 Task: Look for space in Anchorage, United States from 28th June, 2023 to 10th July,  2023 for 5 adults in price range Rs.15000 to Rs.25000. Place can be entire place or private room with 5 bedrooms having 5 beds and 5 bathrooms. Property type can be house, flat, guest house. Amenities needed are: wifi, TV, free parkinig on premises, gym, breakfast. Booking option can be shelf check-in. Required host language is English.
Action: Mouse moved to (453, 108)
Screenshot: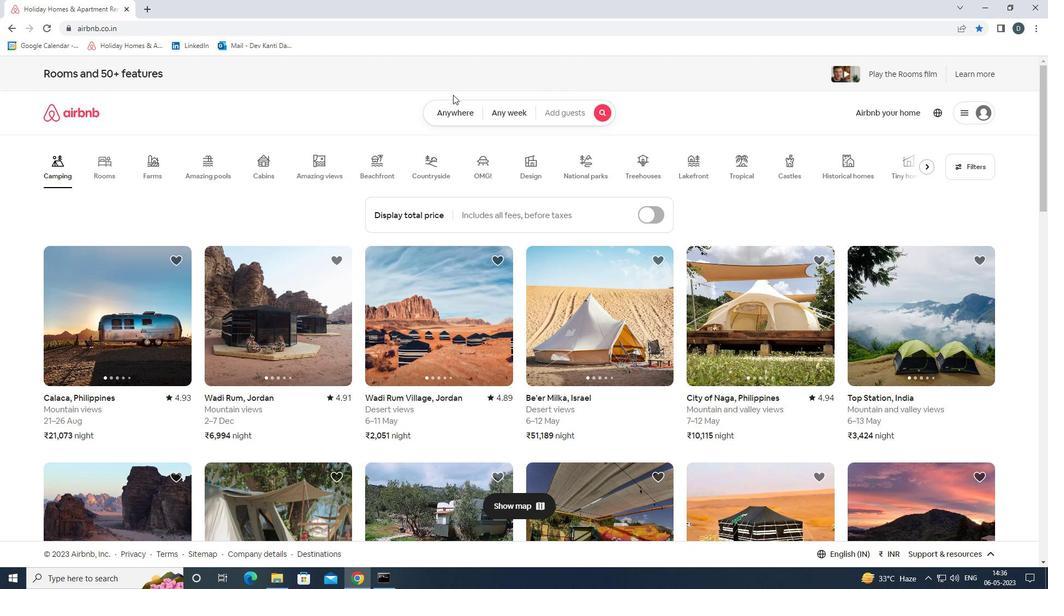 
Action: Mouse pressed left at (453, 108)
Screenshot: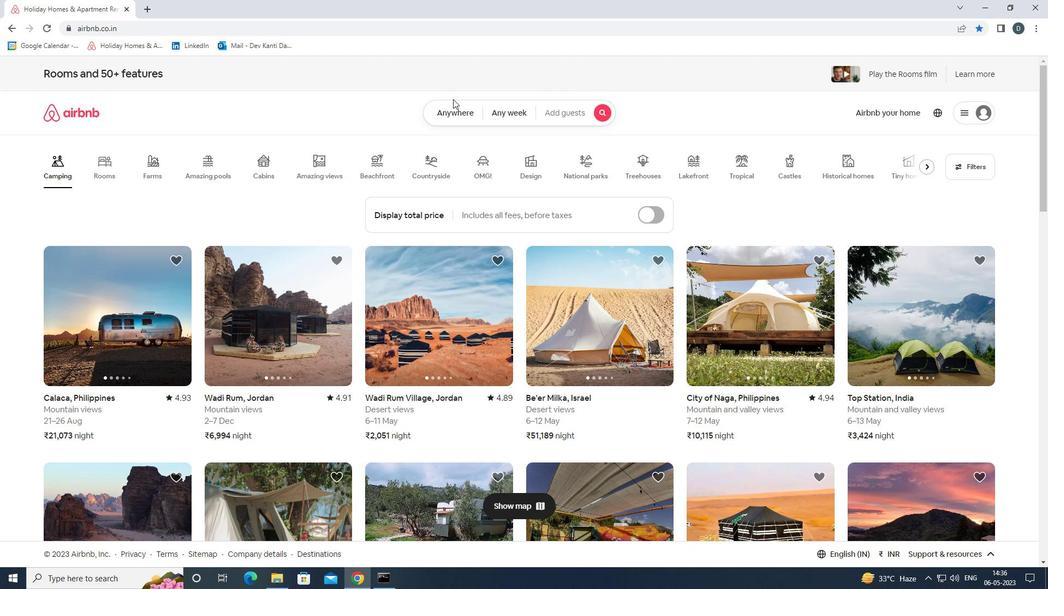 
Action: Mouse moved to (414, 155)
Screenshot: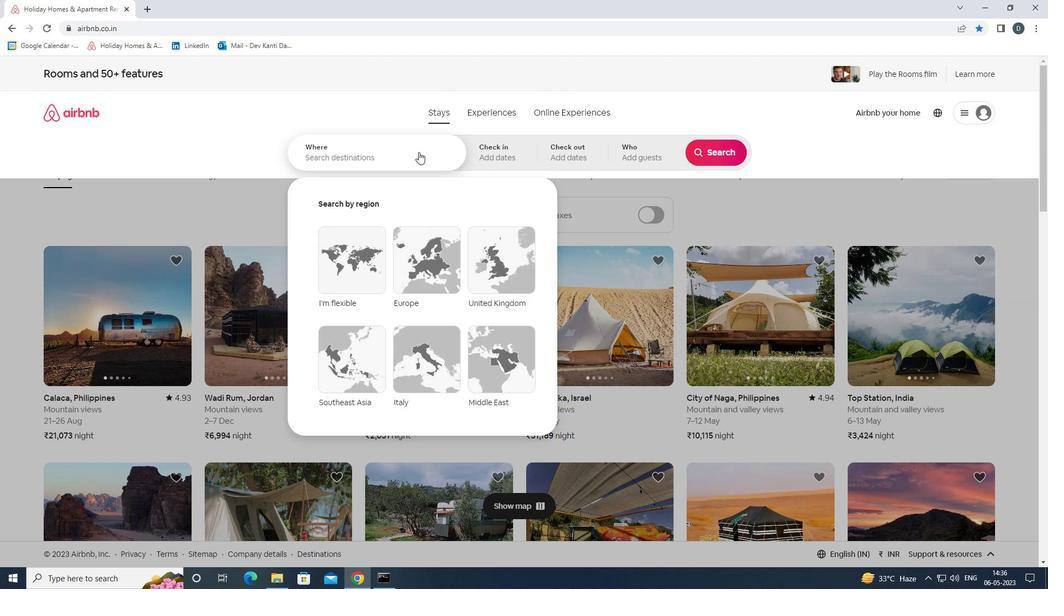
Action: Mouse pressed left at (414, 155)
Screenshot: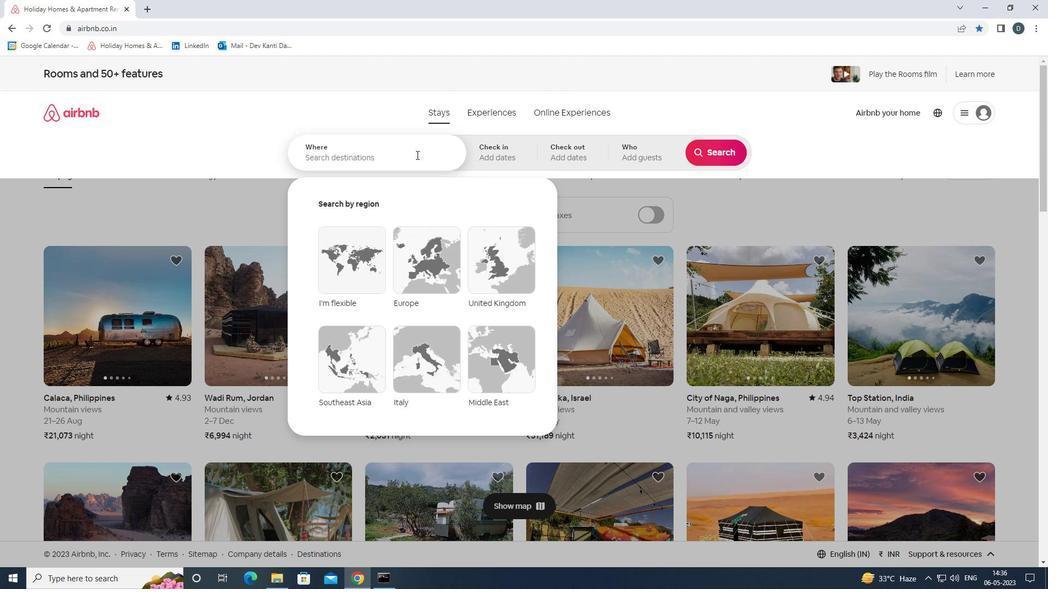 
Action: Key pressed <Key.shift>A
Screenshot: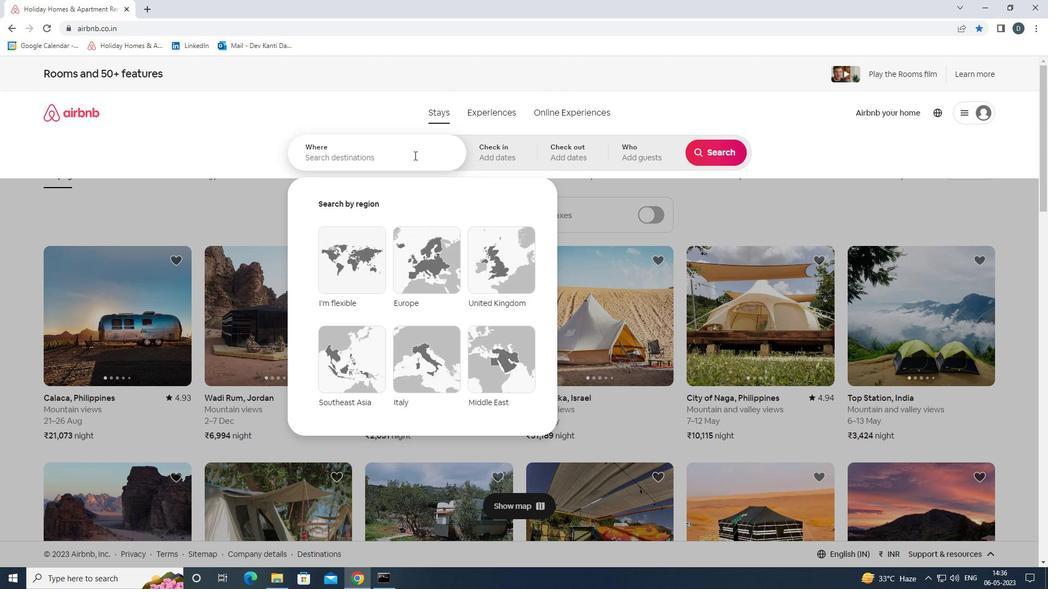 
Action: Mouse moved to (414, 156)
Screenshot: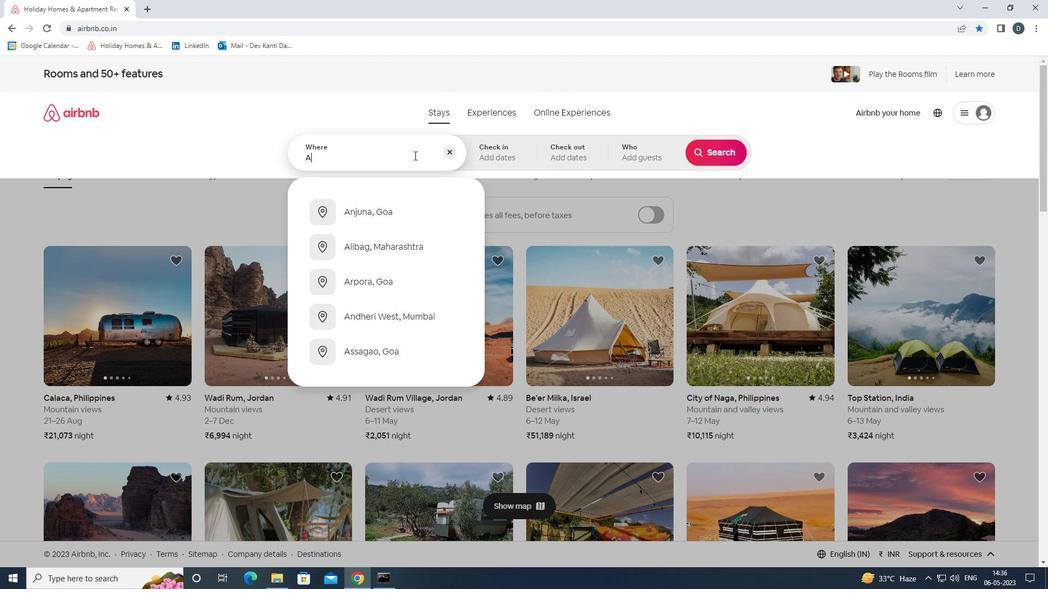 
Action: Key pressed NCHORAGE,<Key.shift>UNITED<Key.space><Key.shift>STATES<Key.enter>
Screenshot: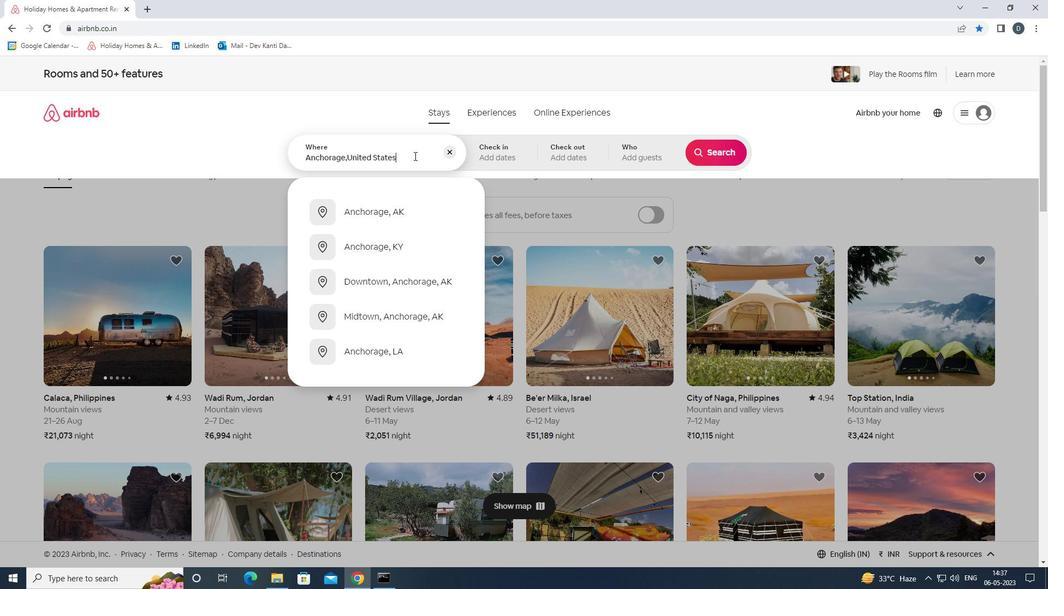 
Action: Mouse moved to (627, 386)
Screenshot: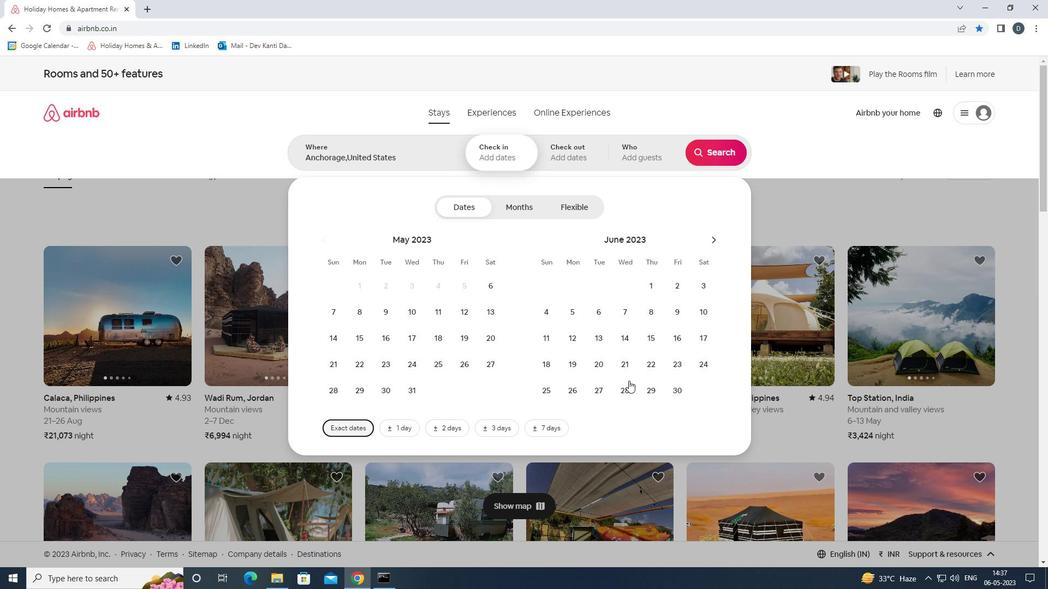 
Action: Mouse pressed left at (627, 386)
Screenshot: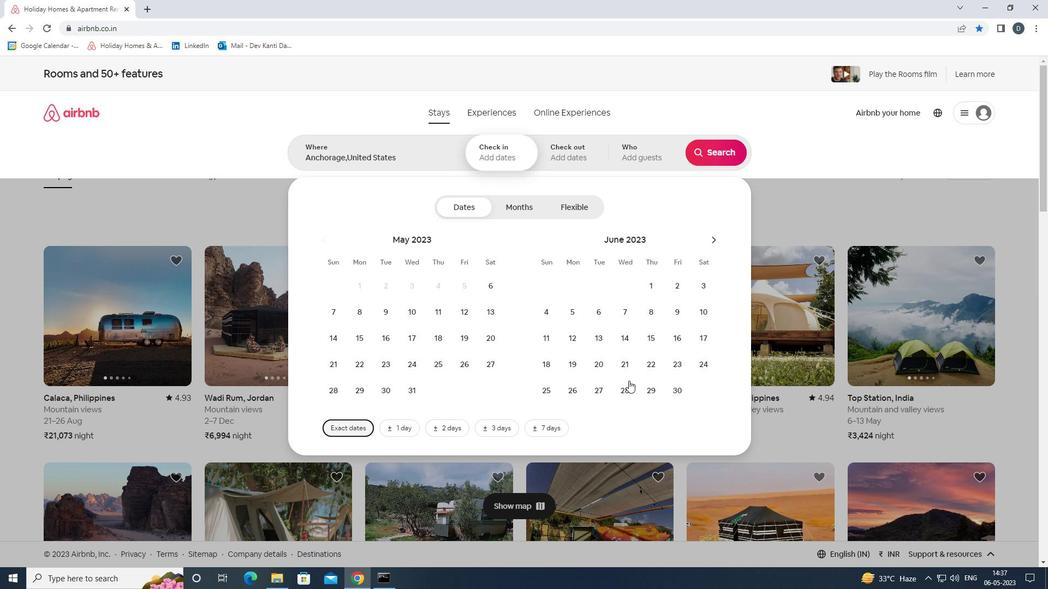 
Action: Mouse moved to (709, 240)
Screenshot: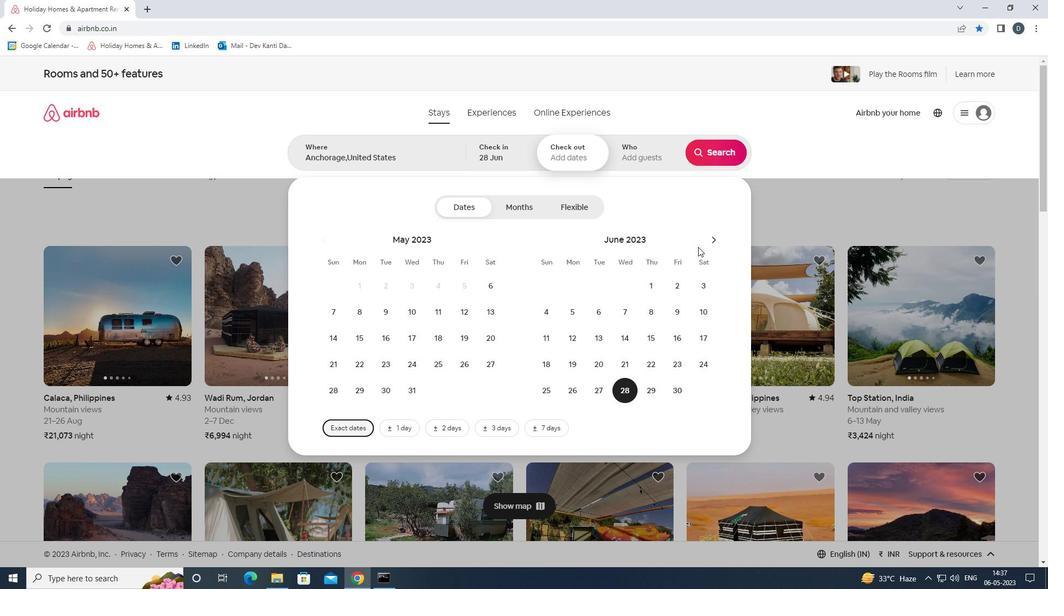 
Action: Mouse pressed left at (709, 240)
Screenshot: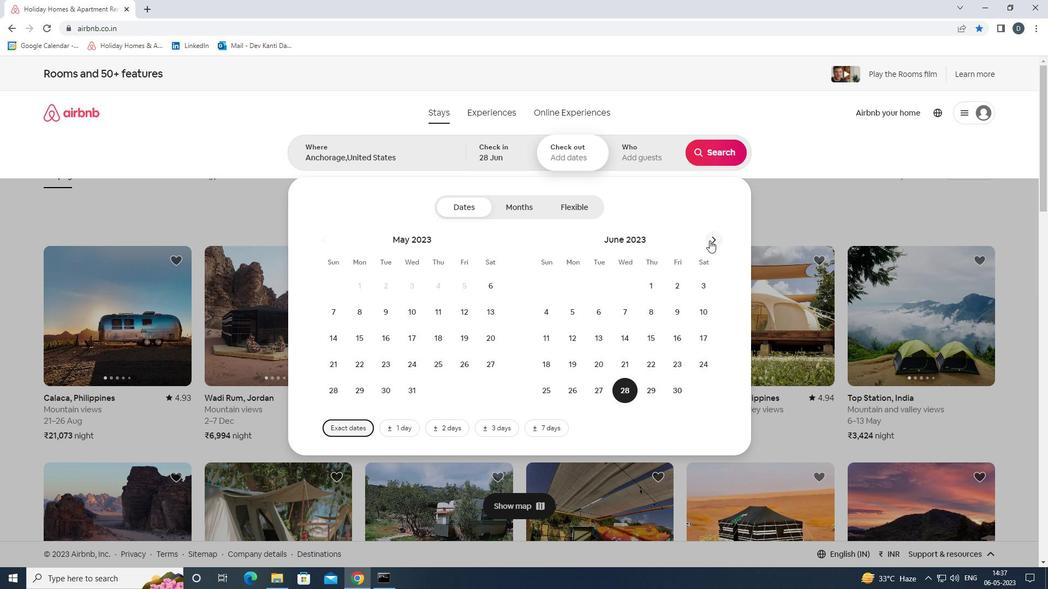 
Action: Mouse moved to (567, 340)
Screenshot: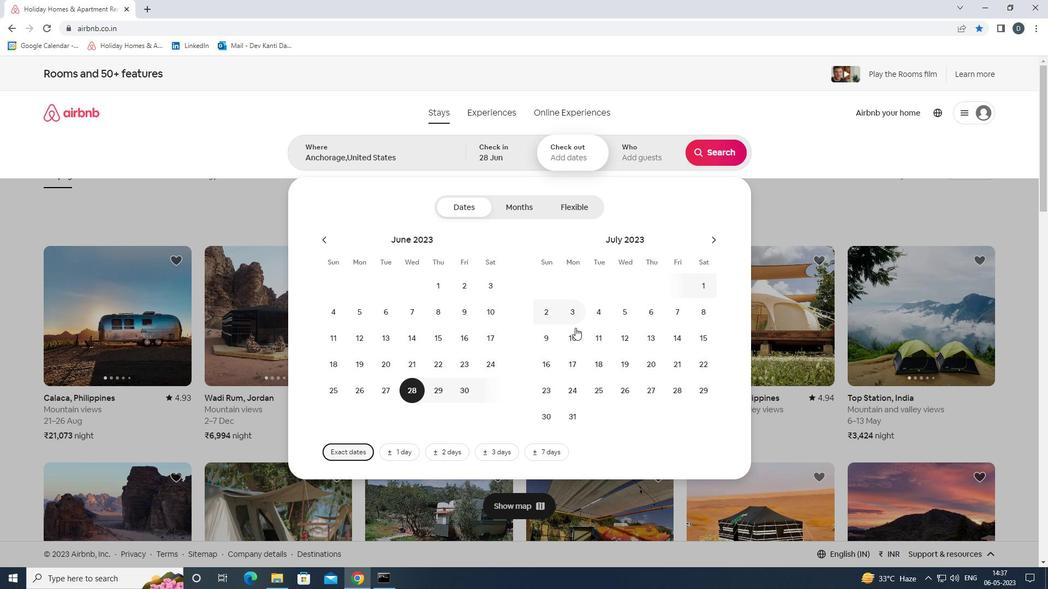 
Action: Mouse pressed left at (567, 340)
Screenshot: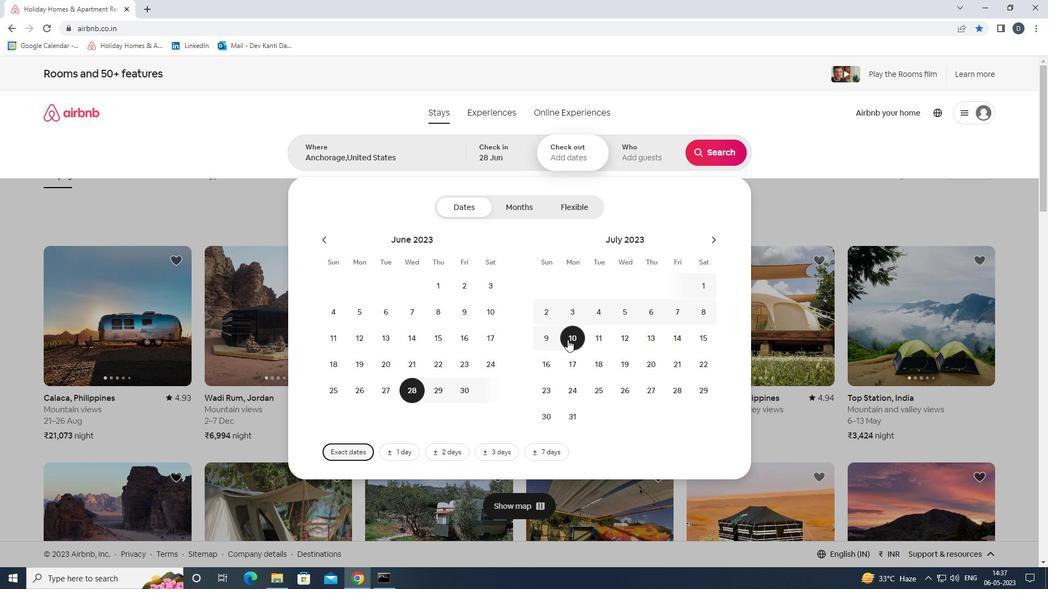 
Action: Mouse moved to (625, 163)
Screenshot: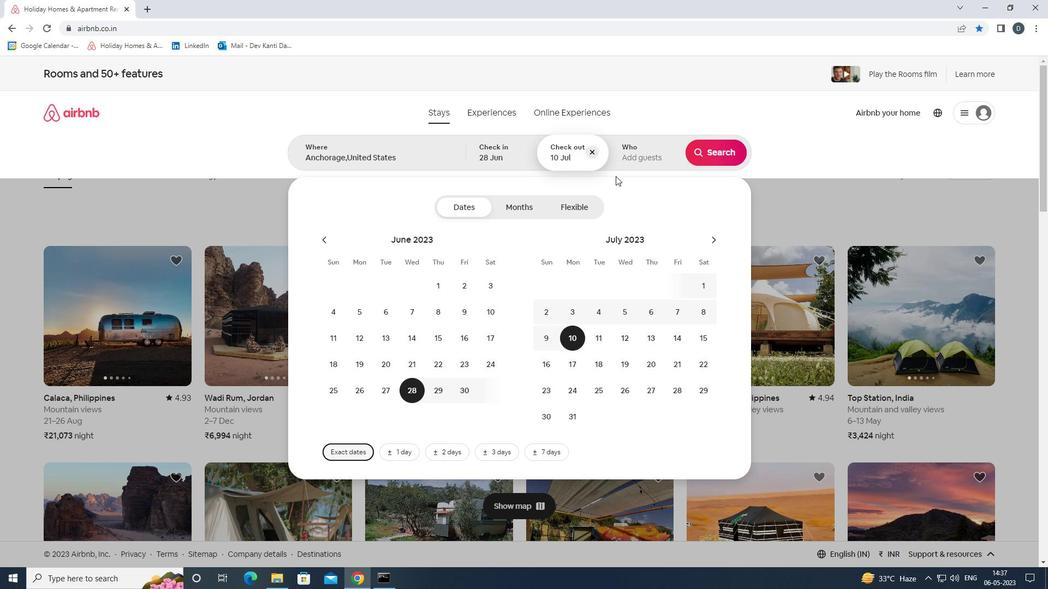 
Action: Mouse pressed left at (625, 163)
Screenshot: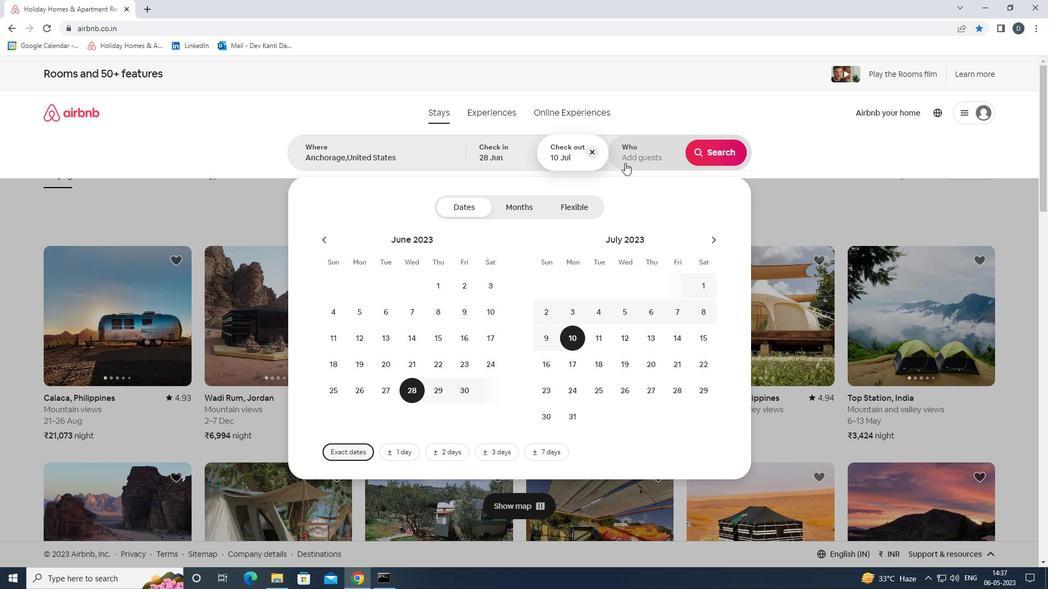 
Action: Mouse moved to (718, 213)
Screenshot: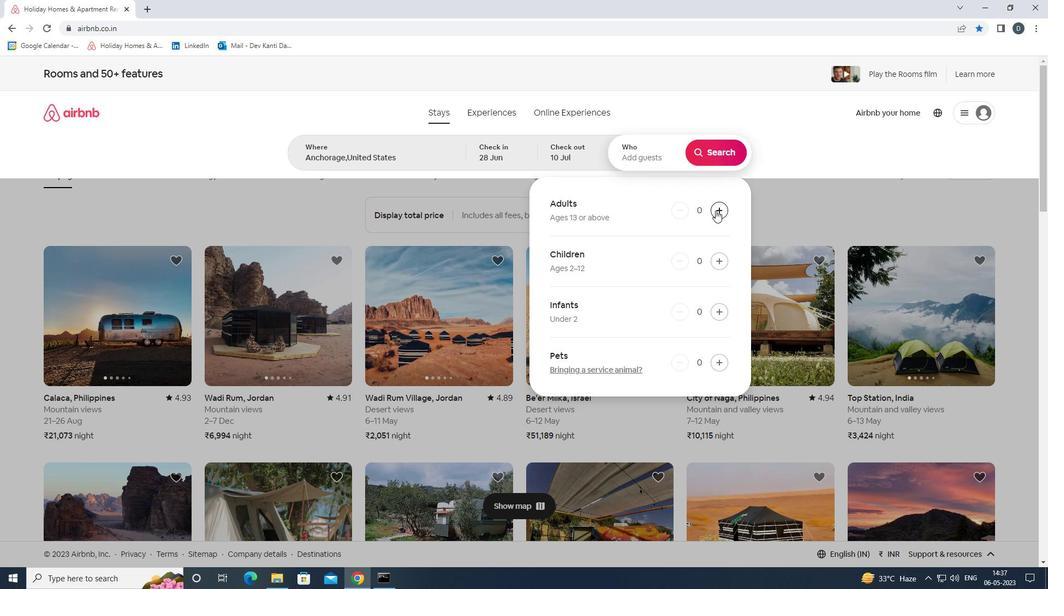 
Action: Mouse pressed left at (718, 213)
Screenshot: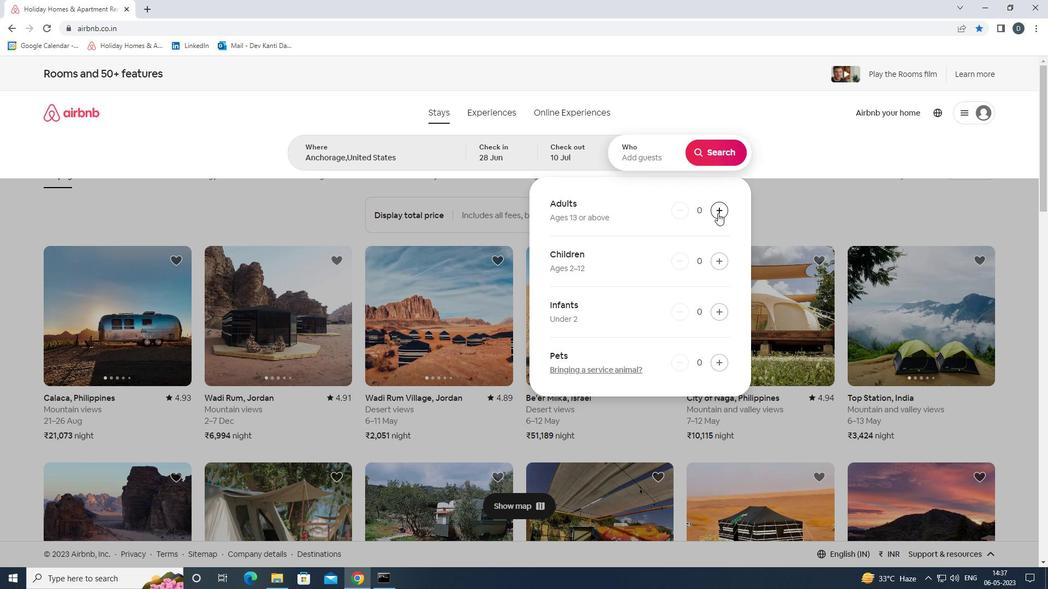 
Action: Mouse pressed left at (718, 213)
Screenshot: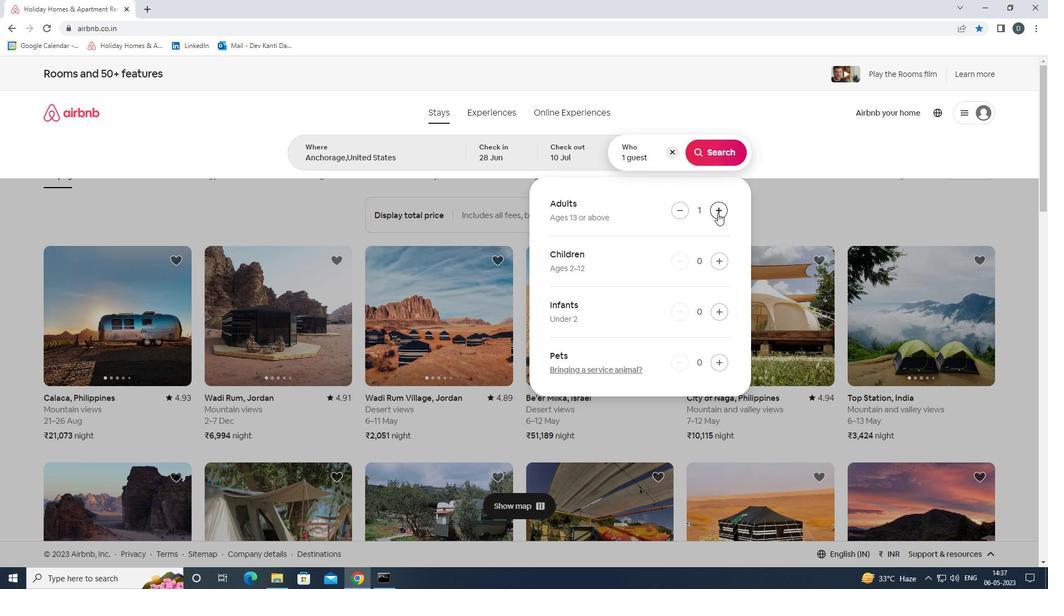 
Action: Mouse pressed left at (718, 213)
Screenshot: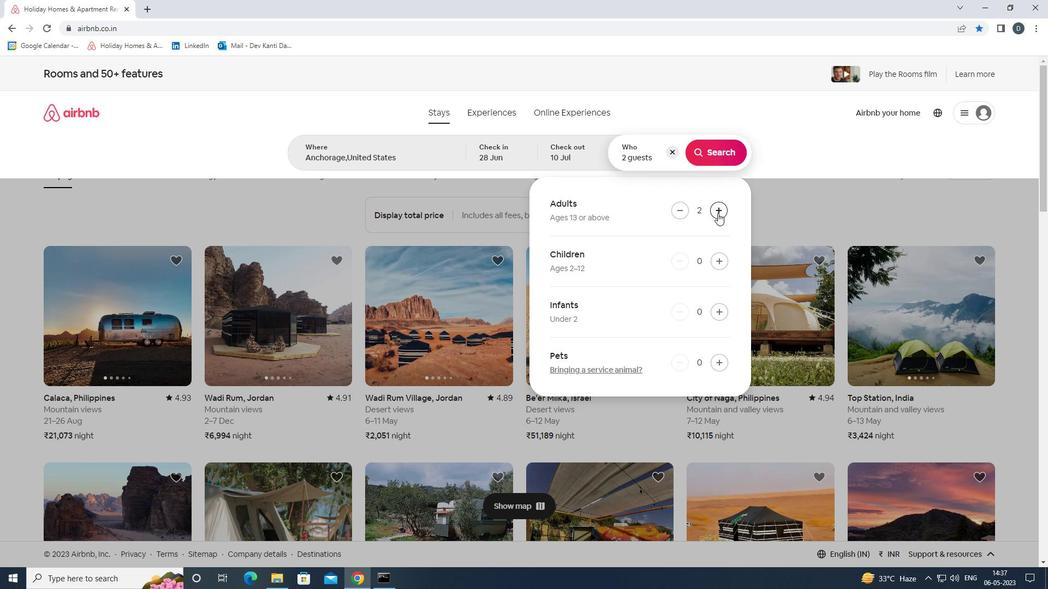 
Action: Mouse pressed left at (718, 213)
Screenshot: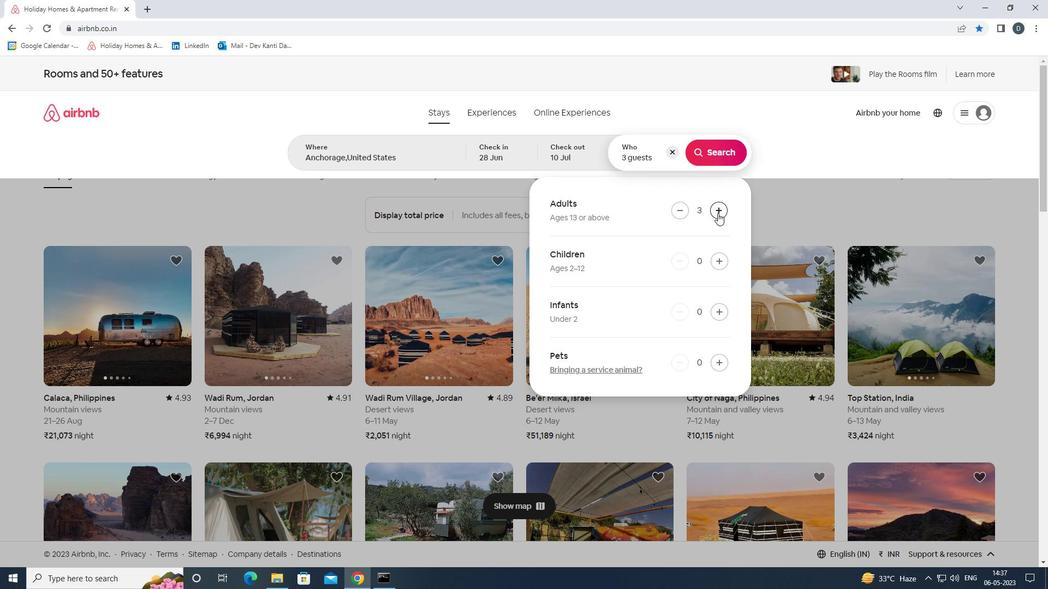 
Action: Mouse pressed left at (718, 213)
Screenshot: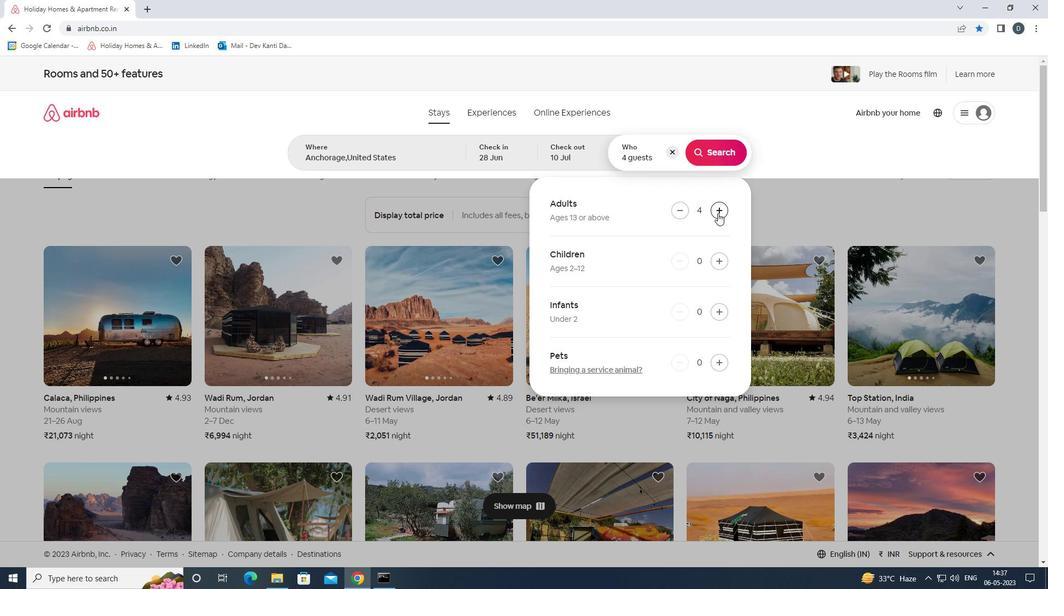 
Action: Mouse moved to (714, 164)
Screenshot: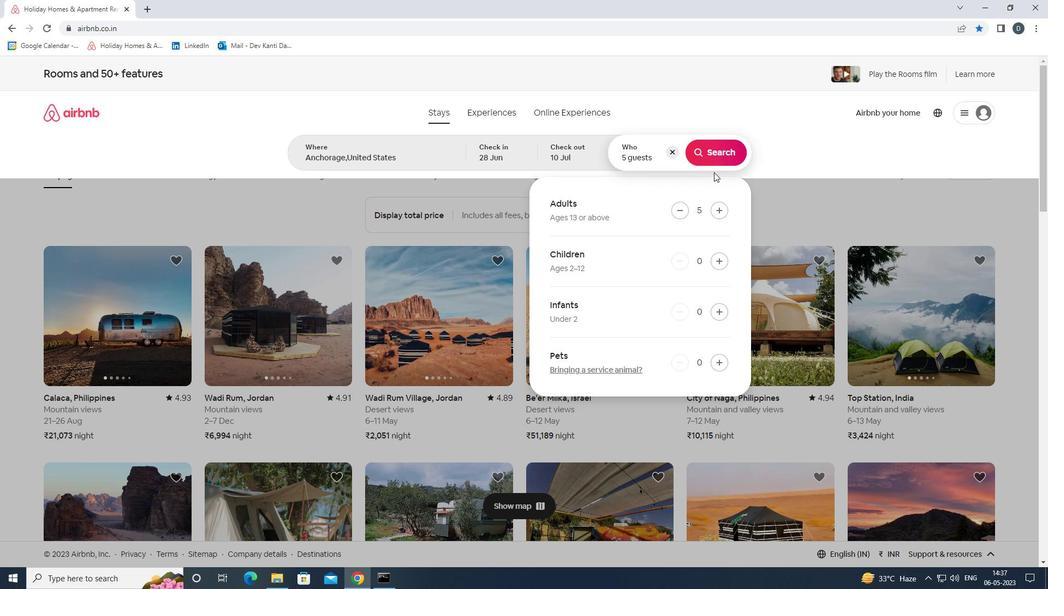 
Action: Mouse pressed left at (714, 164)
Screenshot: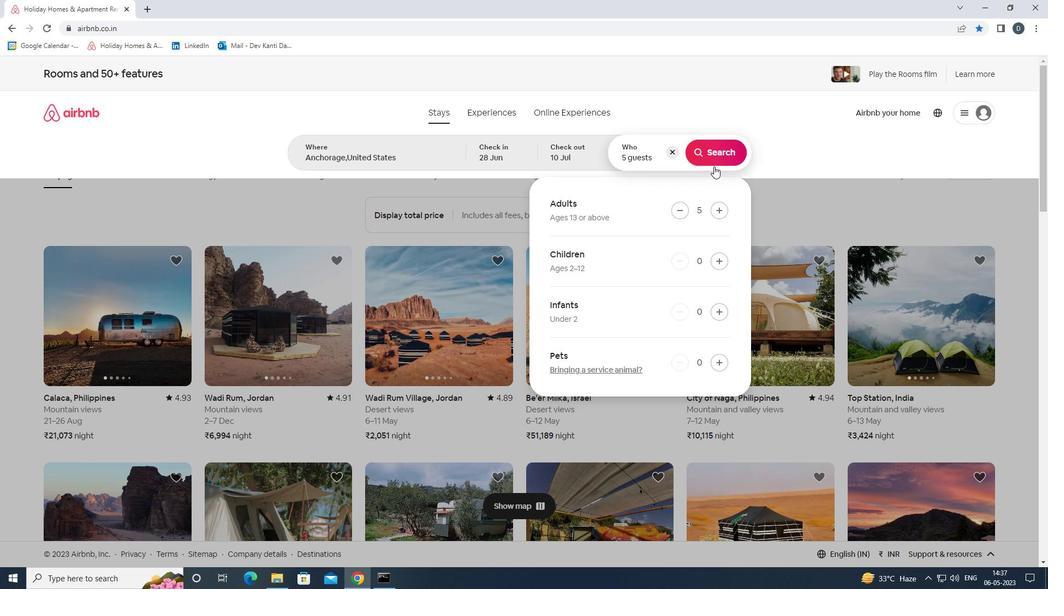 
Action: Mouse moved to (989, 121)
Screenshot: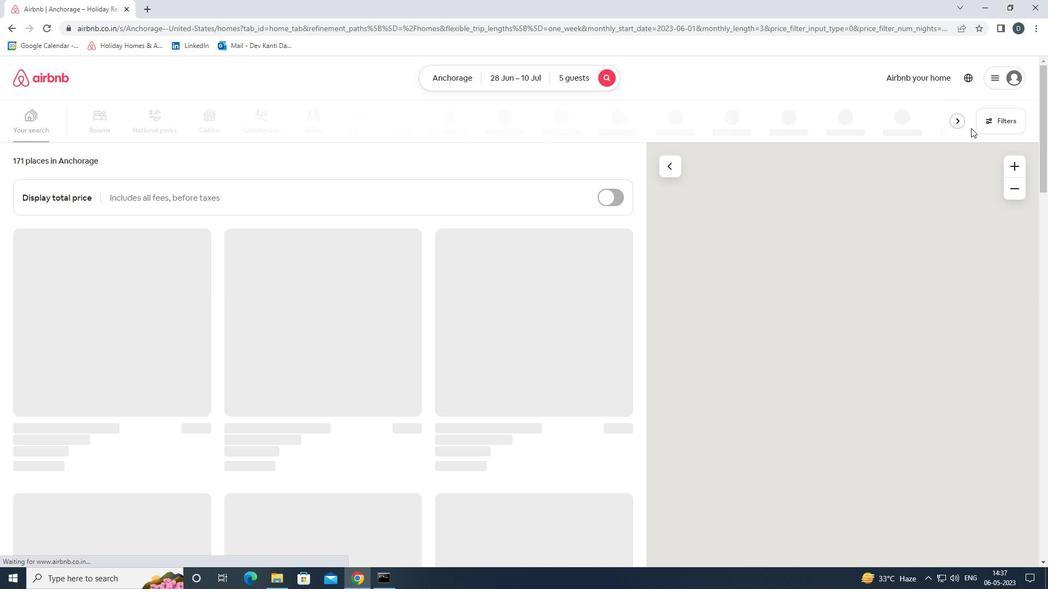 
Action: Mouse pressed left at (989, 121)
Screenshot: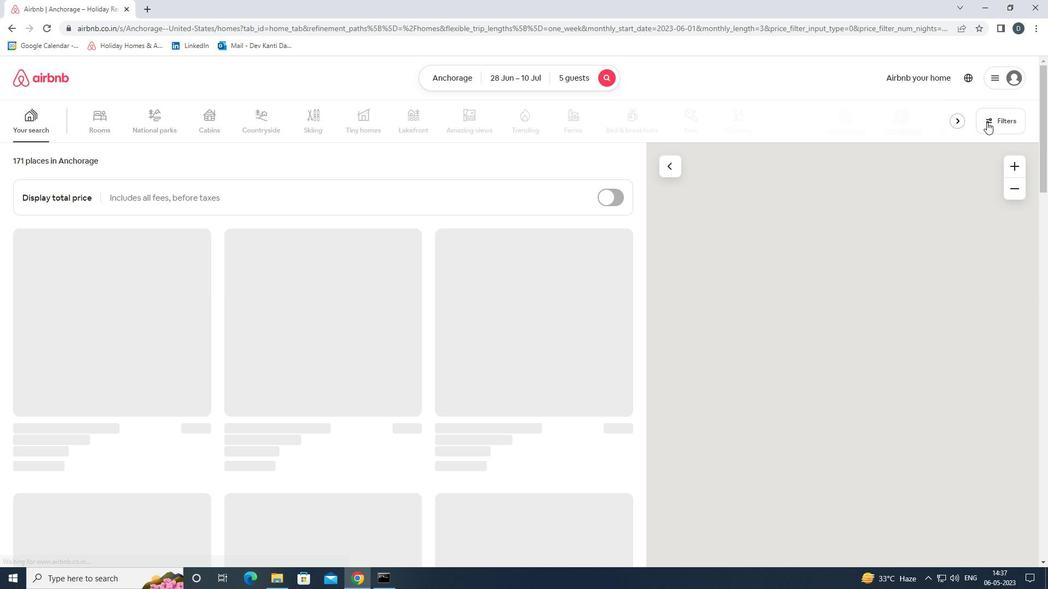 
Action: Mouse moved to (435, 390)
Screenshot: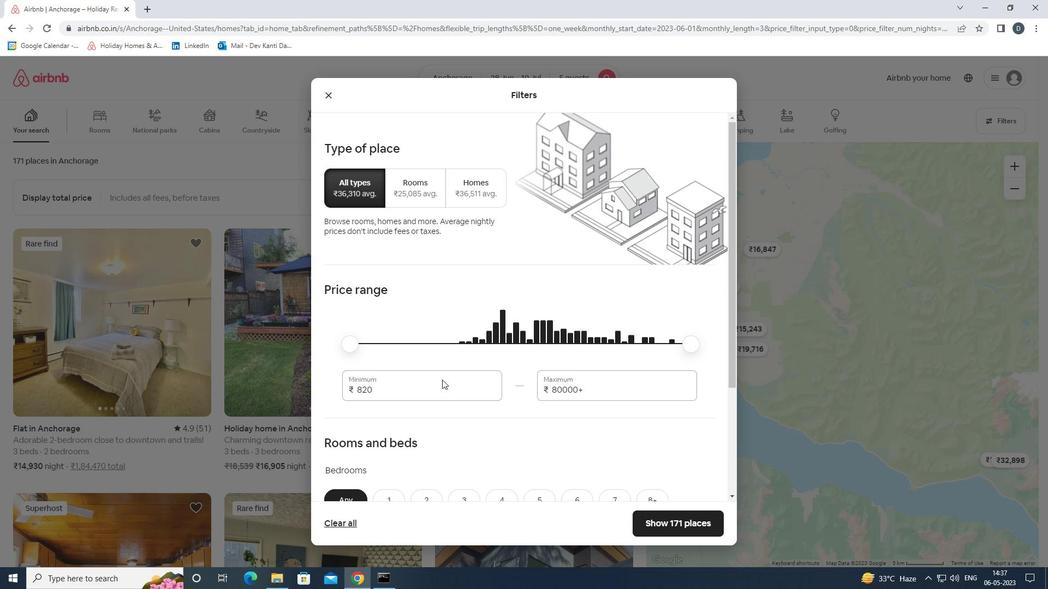 
Action: Mouse pressed left at (435, 390)
Screenshot: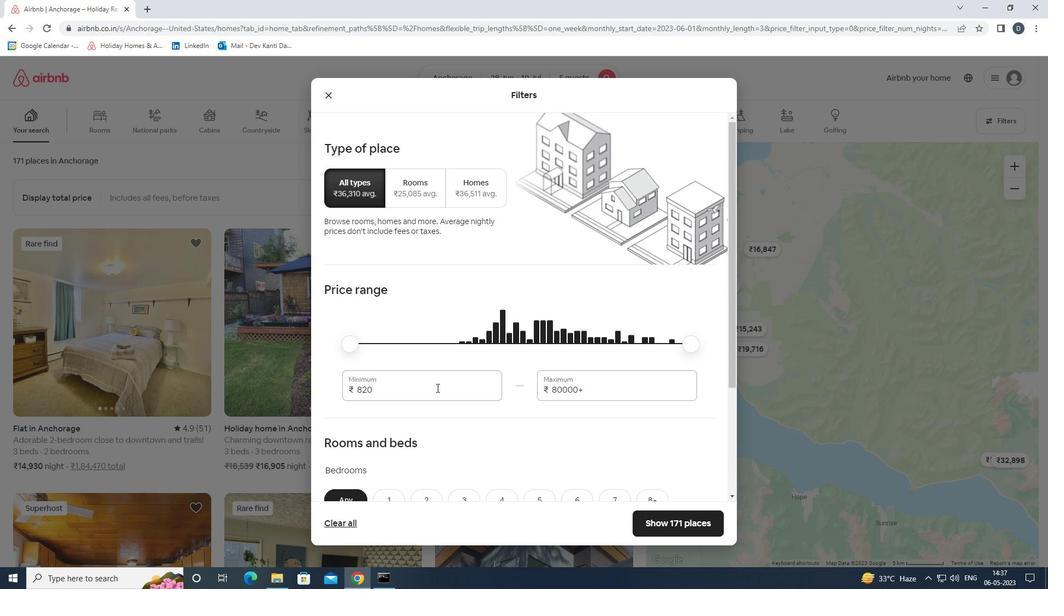 
Action: Mouse pressed left at (435, 390)
Screenshot: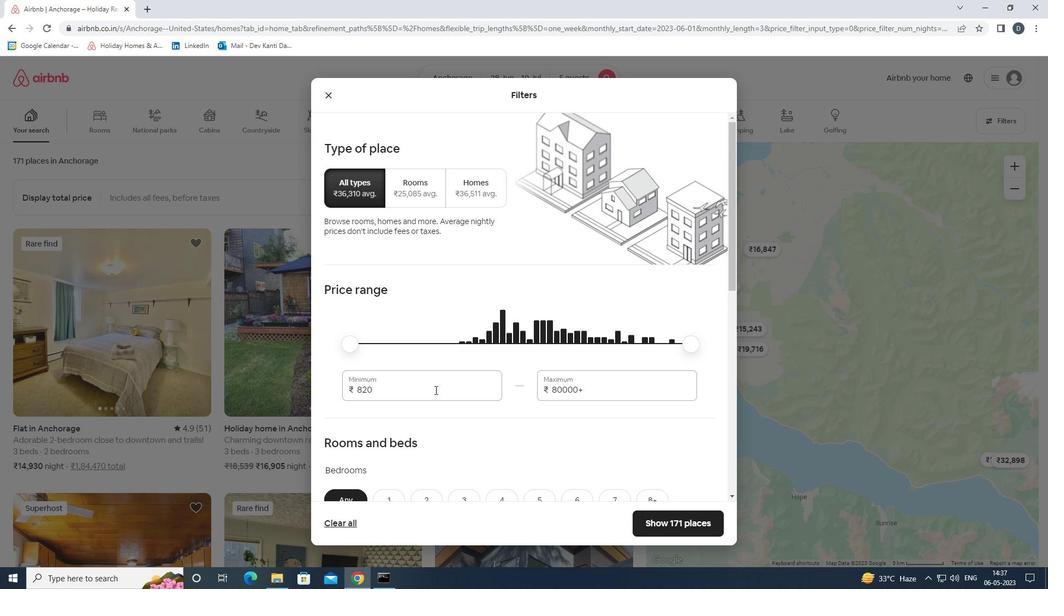 
Action: Mouse moved to (446, 393)
Screenshot: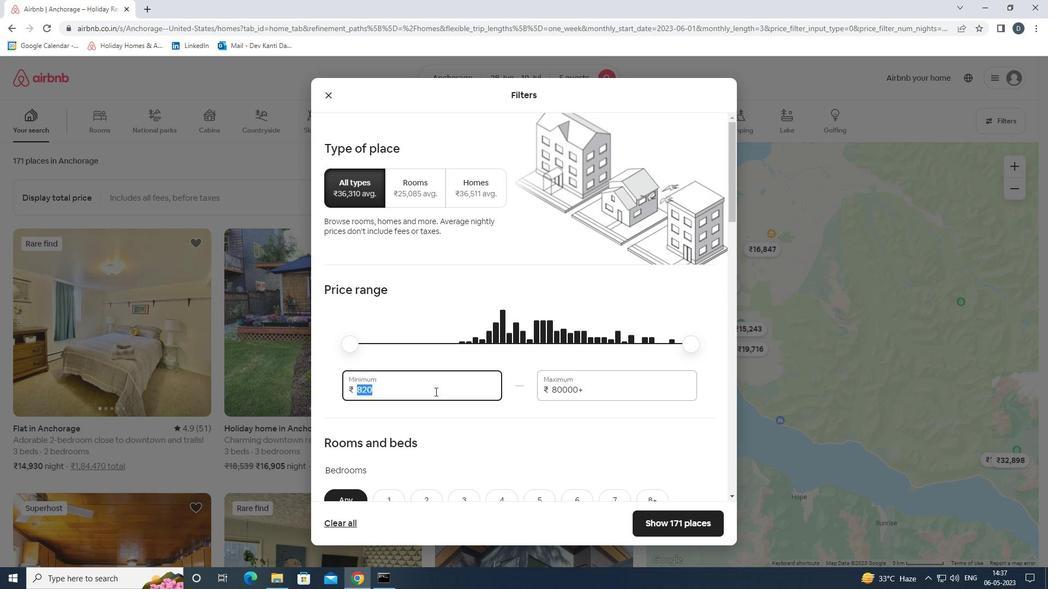 
Action: Key pressed 15000<Key.tab>25000
Screenshot: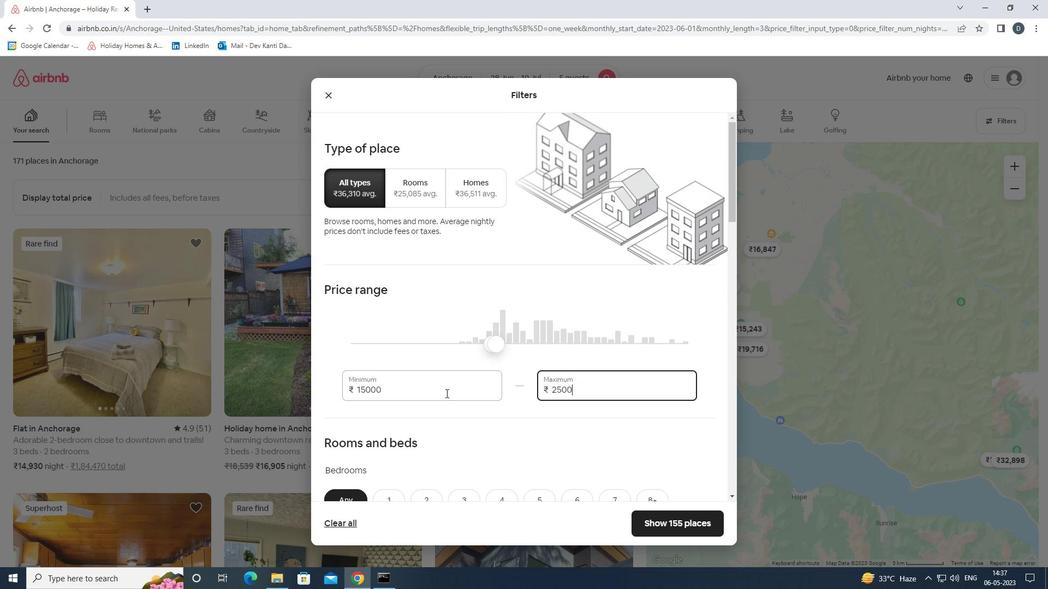 
Action: Mouse scrolled (446, 393) with delta (0, 0)
Screenshot: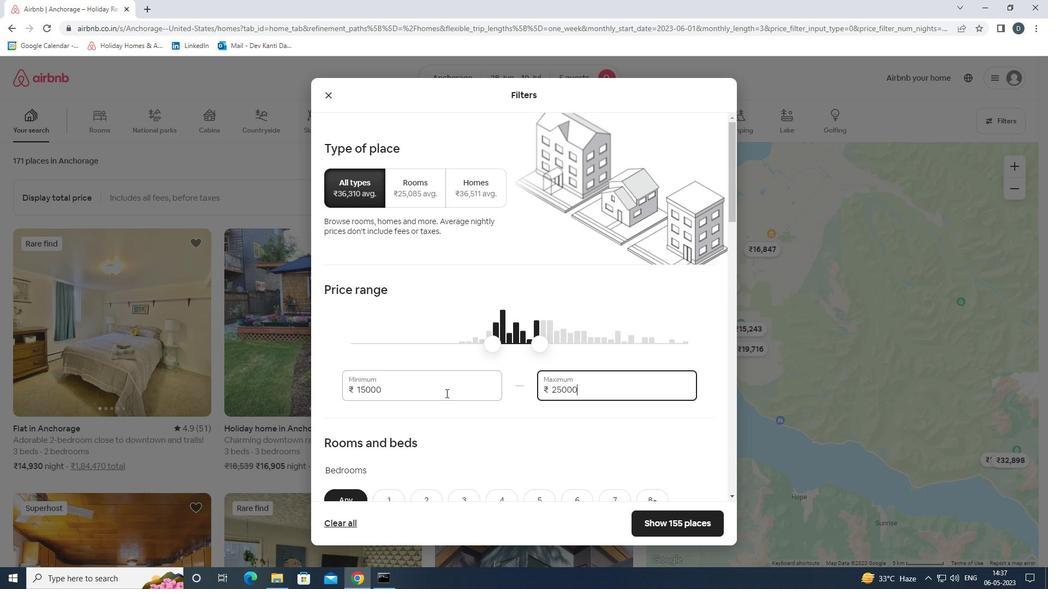 
Action: Mouse scrolled (446, 393) with delta (0, 0)
Screenshot: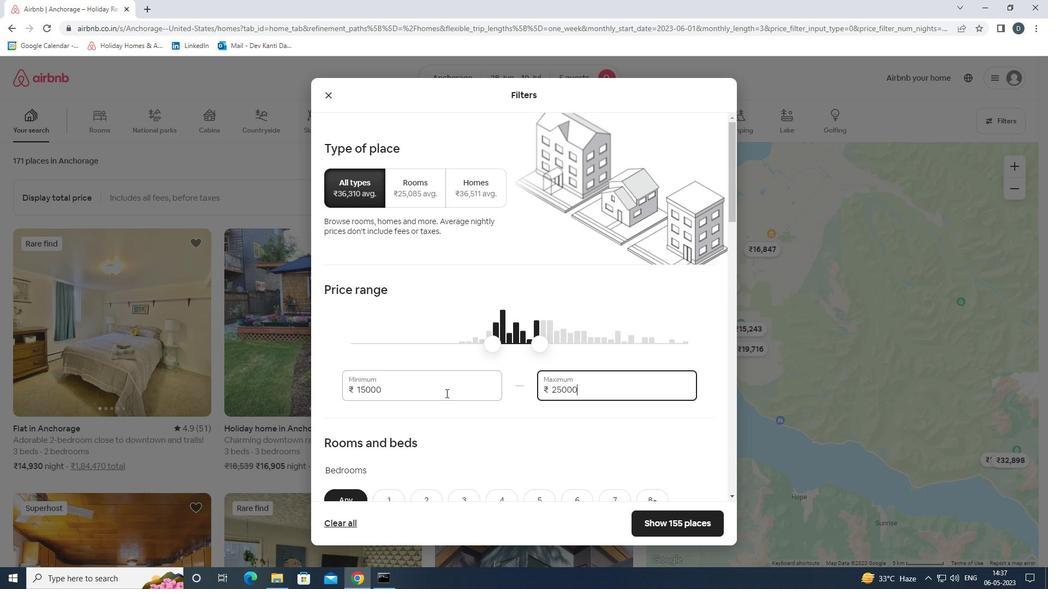 
Action: Mouse moved to (516, 377)
Screenshot: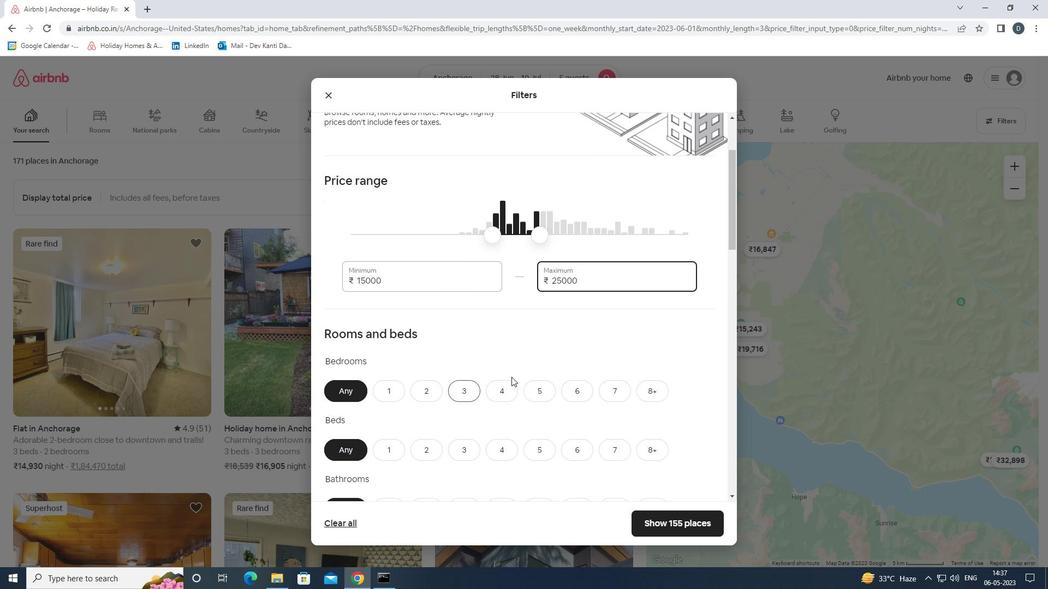 
Action: Mouse scrolled (516, 376) with delta (0, 0)
Screenshot: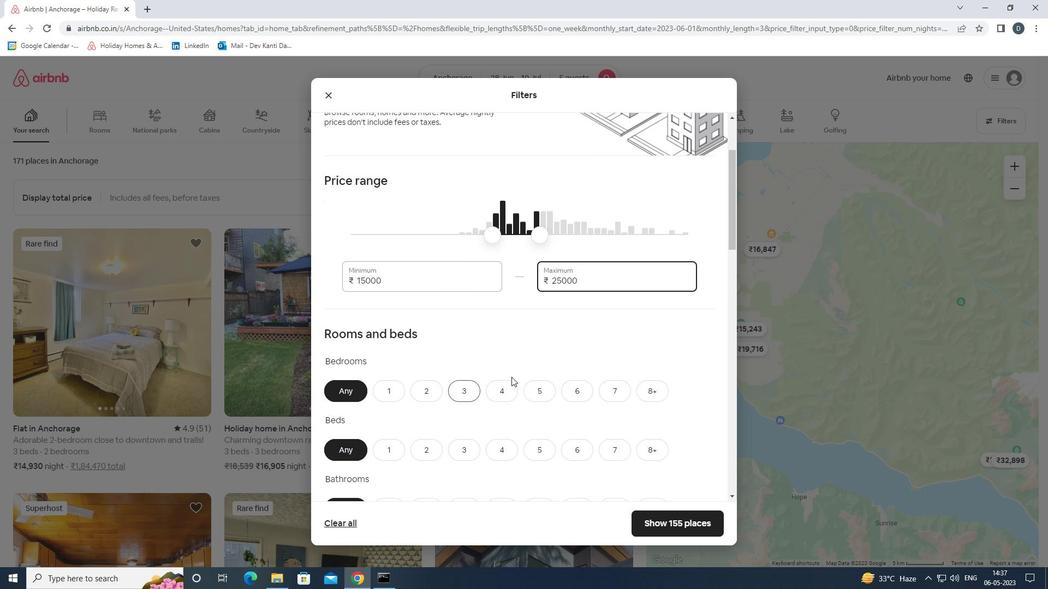 
Action: Mouse moved to (544, 341)
Screenshot: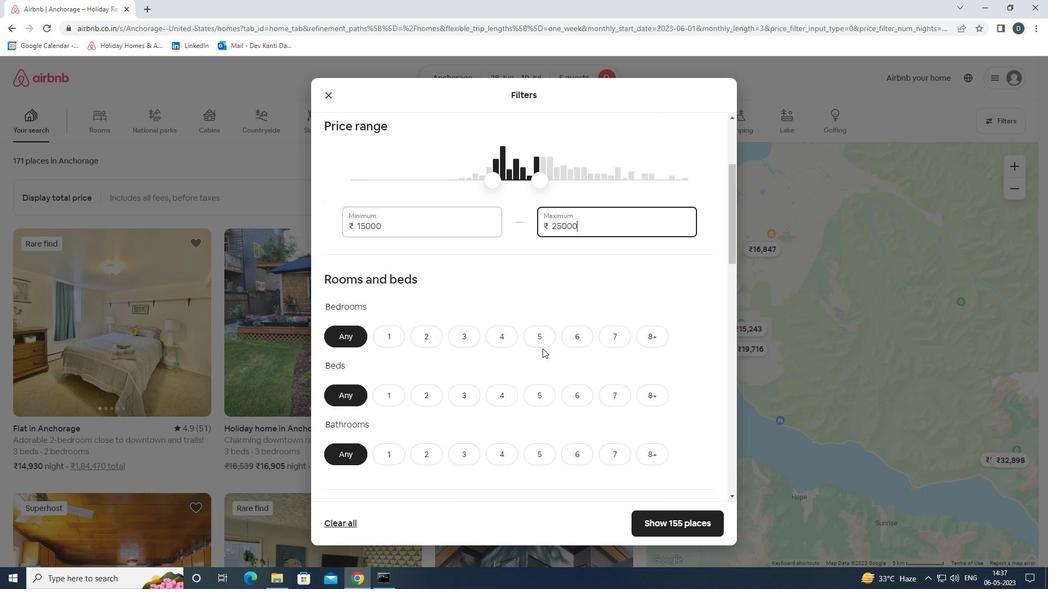 
Action: Mouse pressed left at (544, 341)
Screenshot: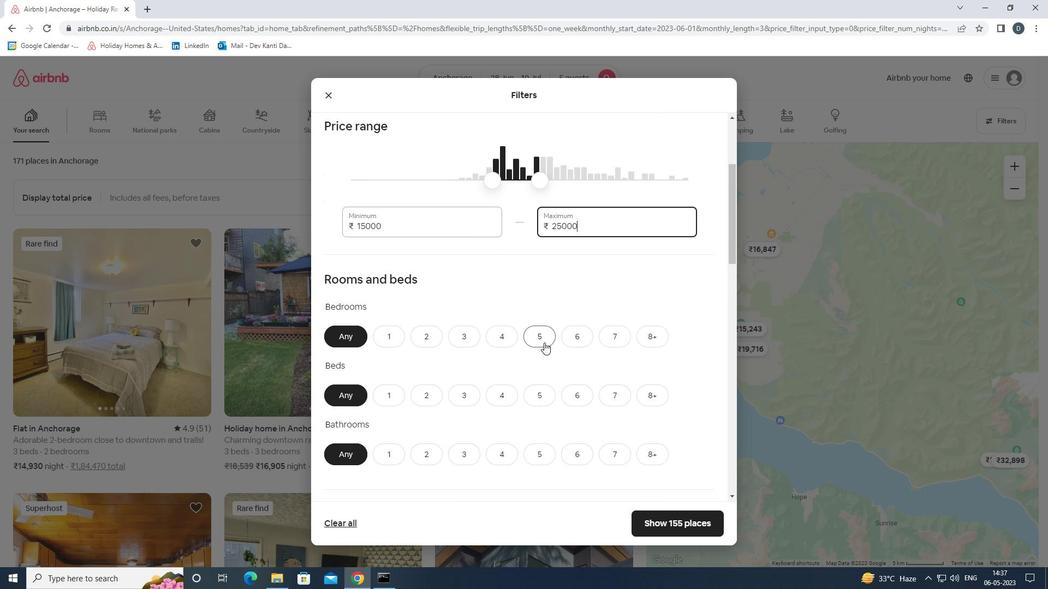 
Action: Mouse moved to (546, 397)
Screenshot: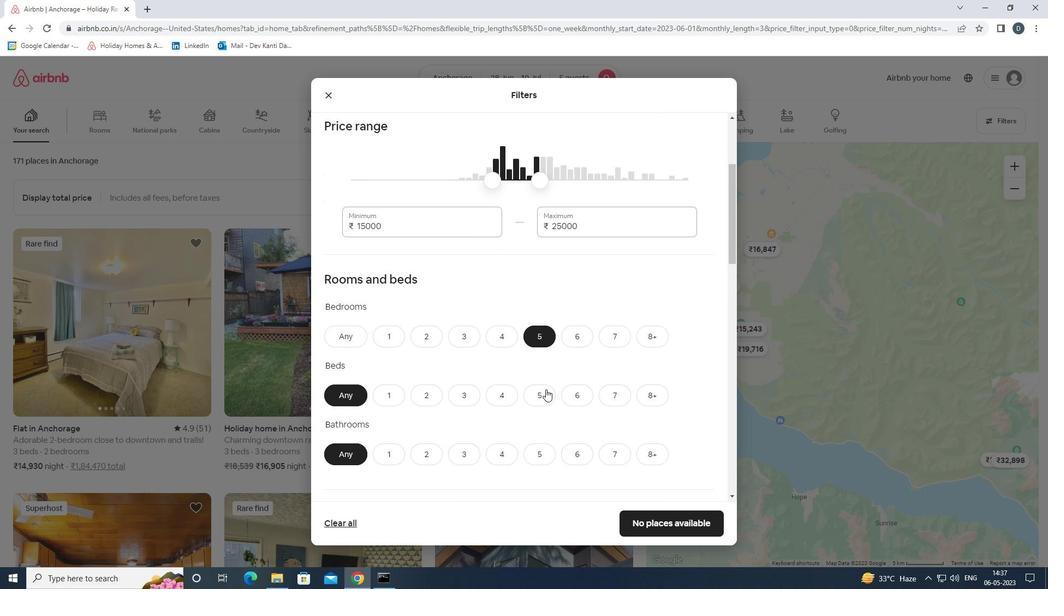 
Action: Mouse pressed left at (546, 397)
Screenshot: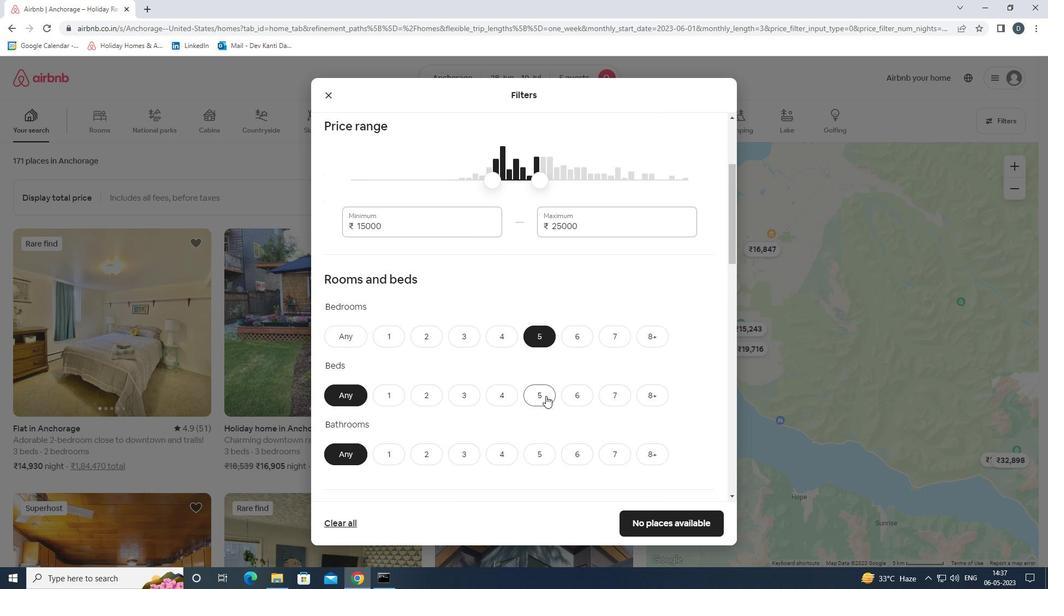 
Action: Mouse moved to (539, 453)
Screenshot: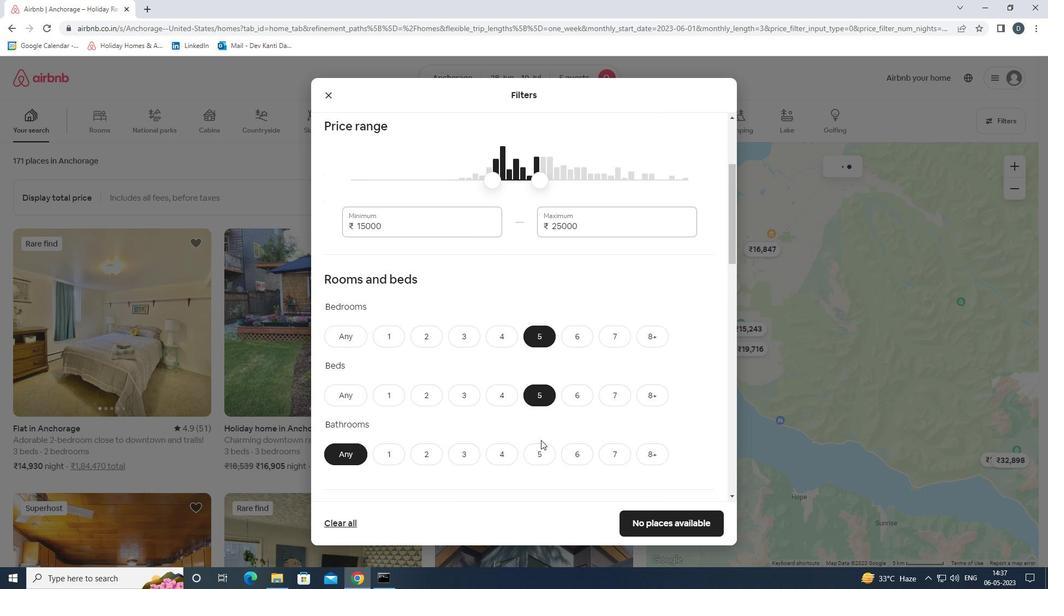 
Action: Mouse pressed left at (539, 453)
Screenshot: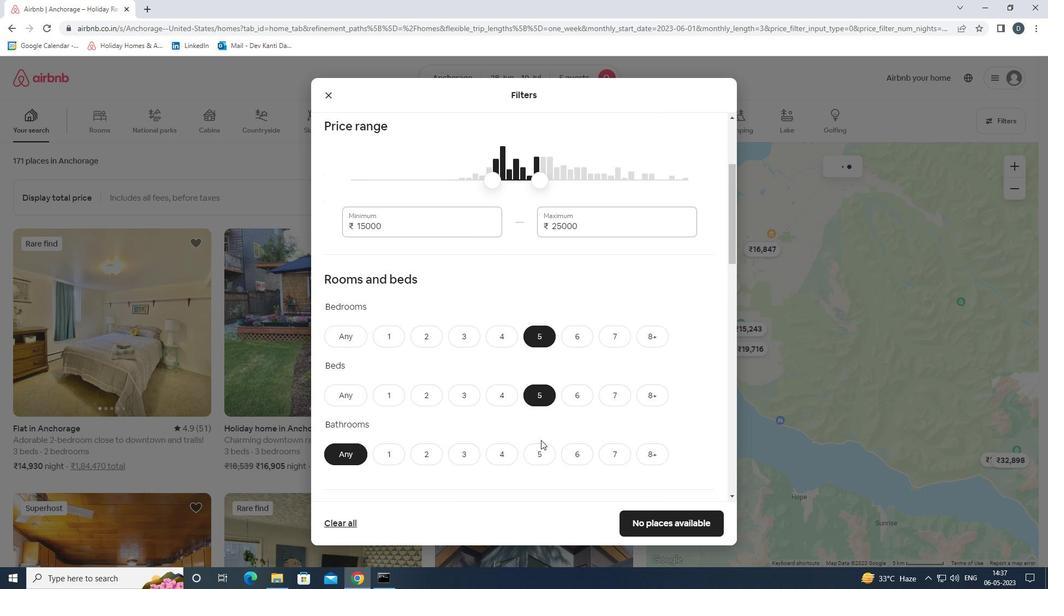
Action: Mouse moved to (539, 453)
Screenshot: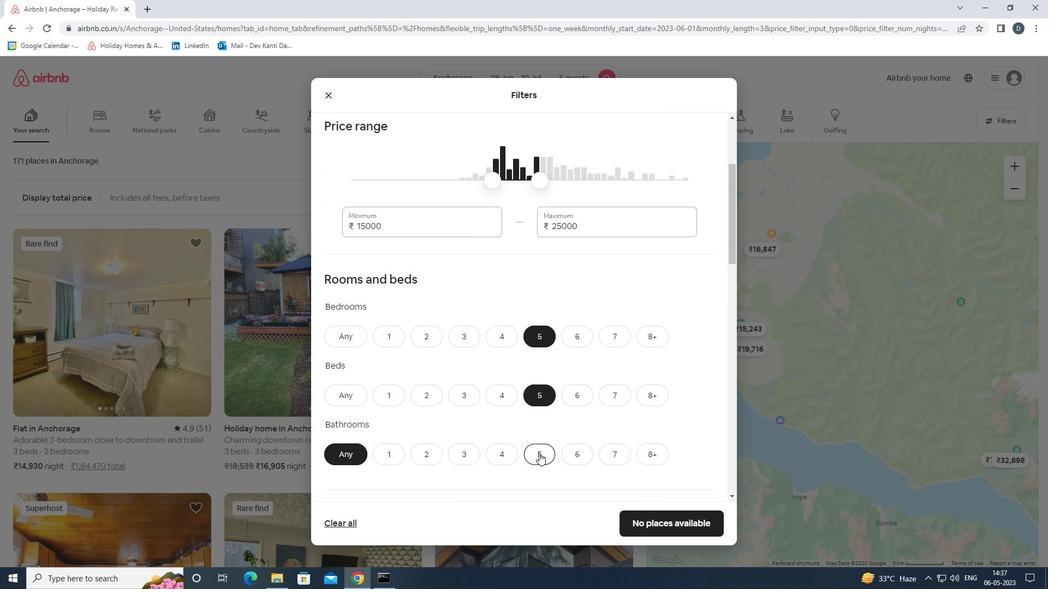 
Action: Mouse scrolled (539, 453) with delta (0, 0)
Screenshot: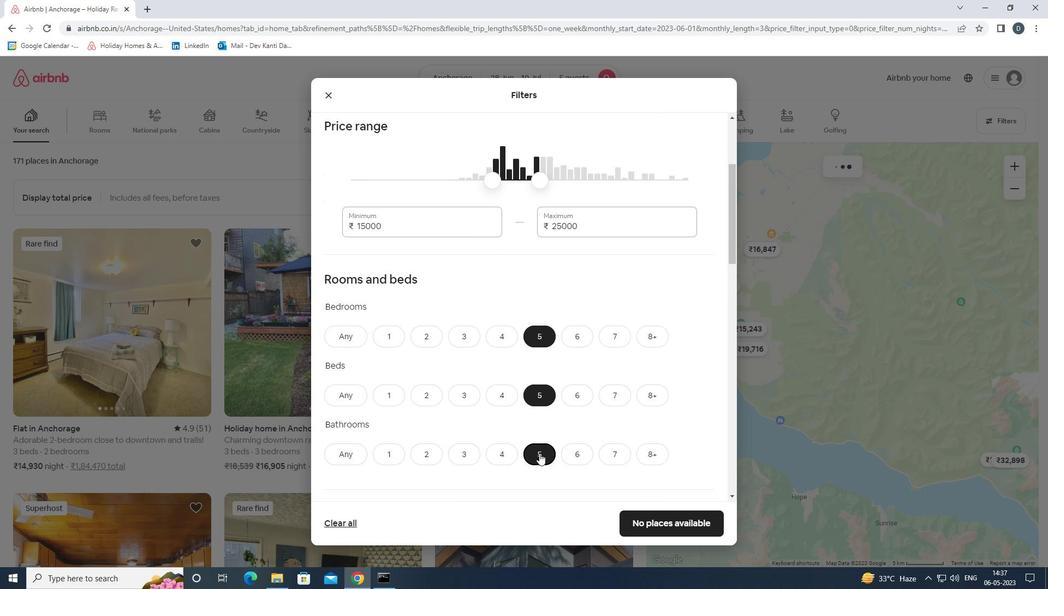 
Action: Mouse scrolled (539, 453) with delta (0, 0)
Screenshot: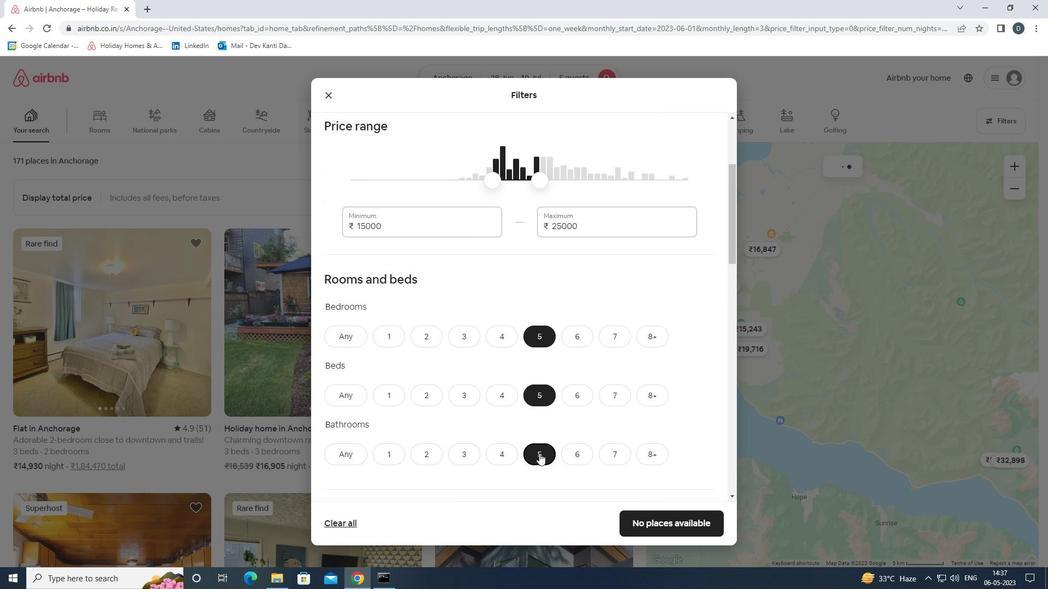 
Action: Mouse moved to (540, 449)
Screenshot: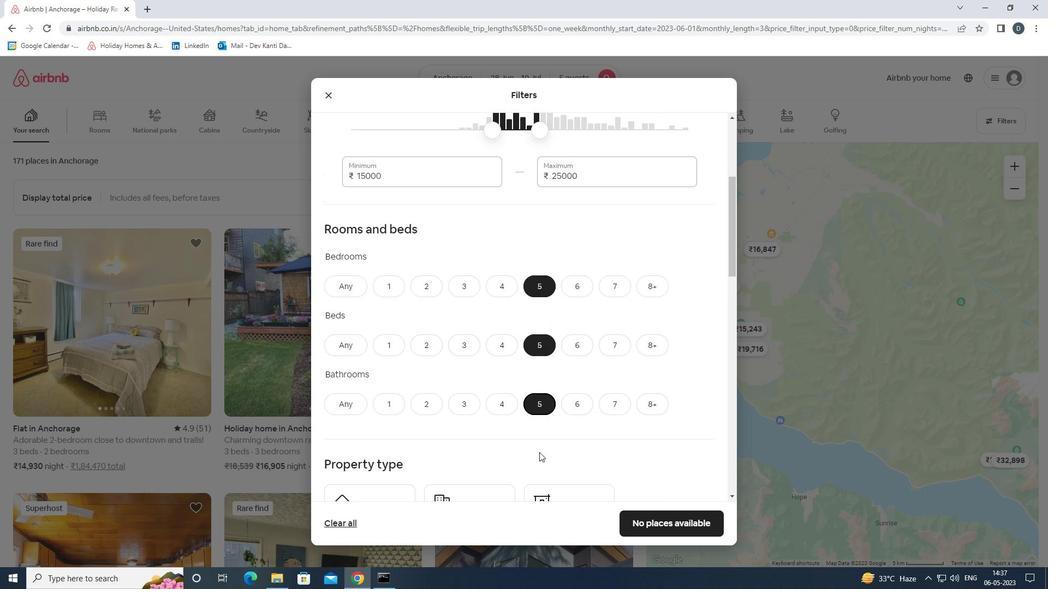 
Action: Mouse scrolled (540, 448) with delta (0, 0)
Screenshot: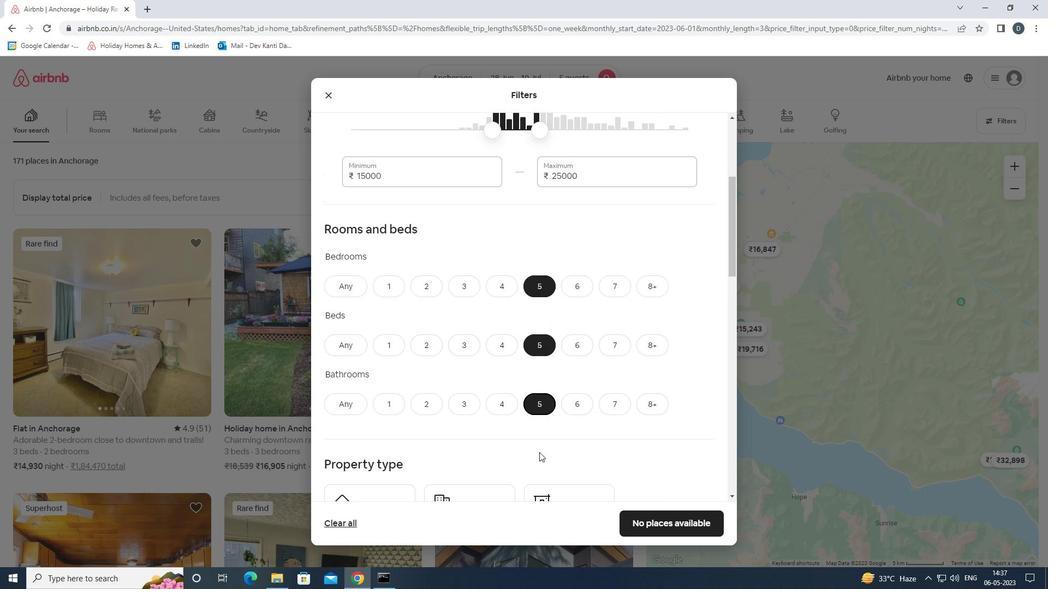 
Action: Mouse moved to (541, 444)
Screenshot: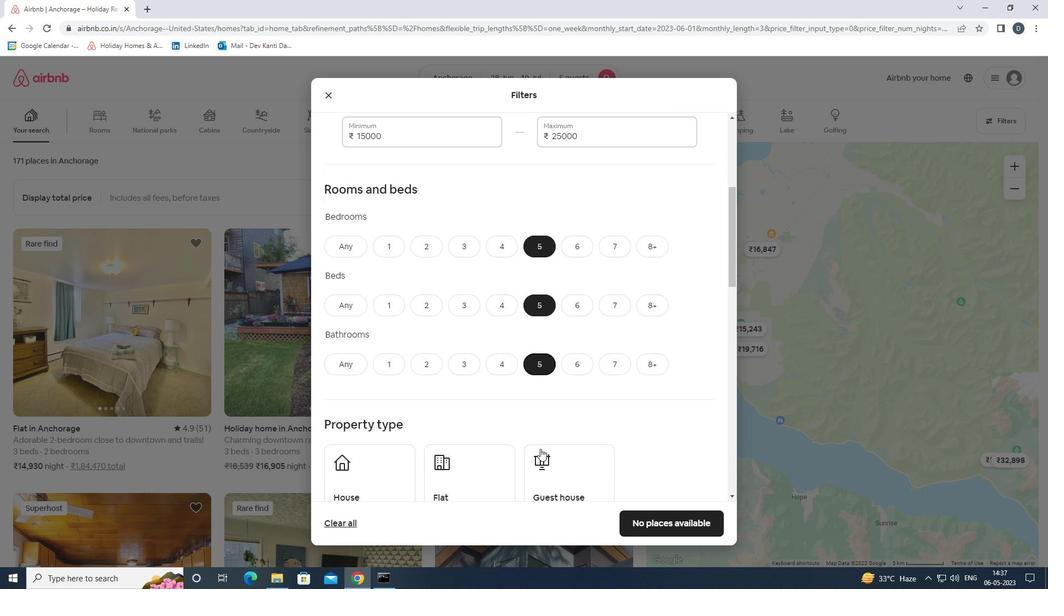 
Action: Mouse scrolled (541, 443) with delta (0, 0)
Screenshot: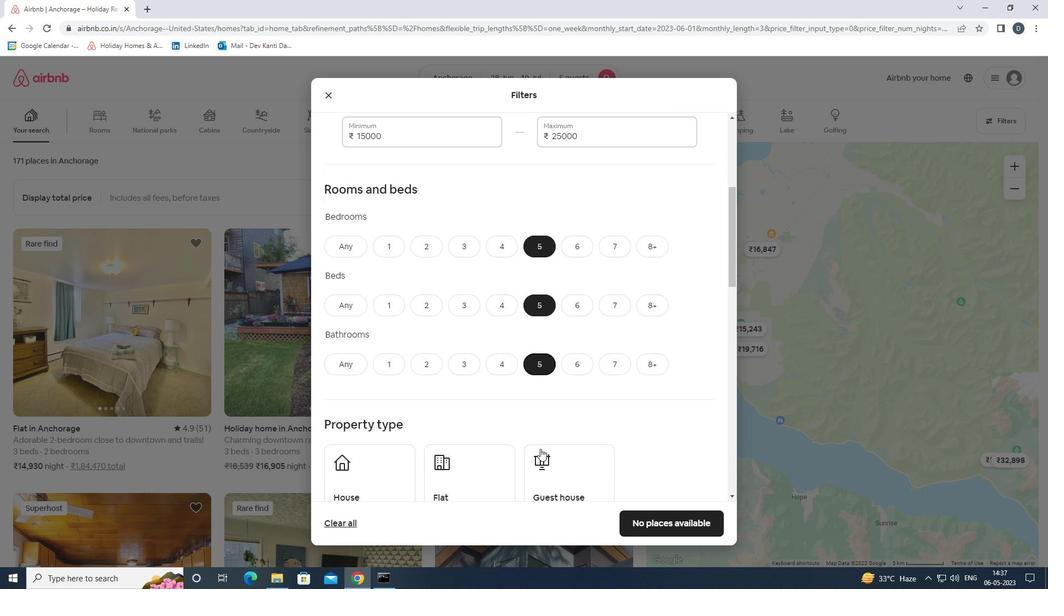 
Action: Mouse moved to (407, 368)
Screenshot: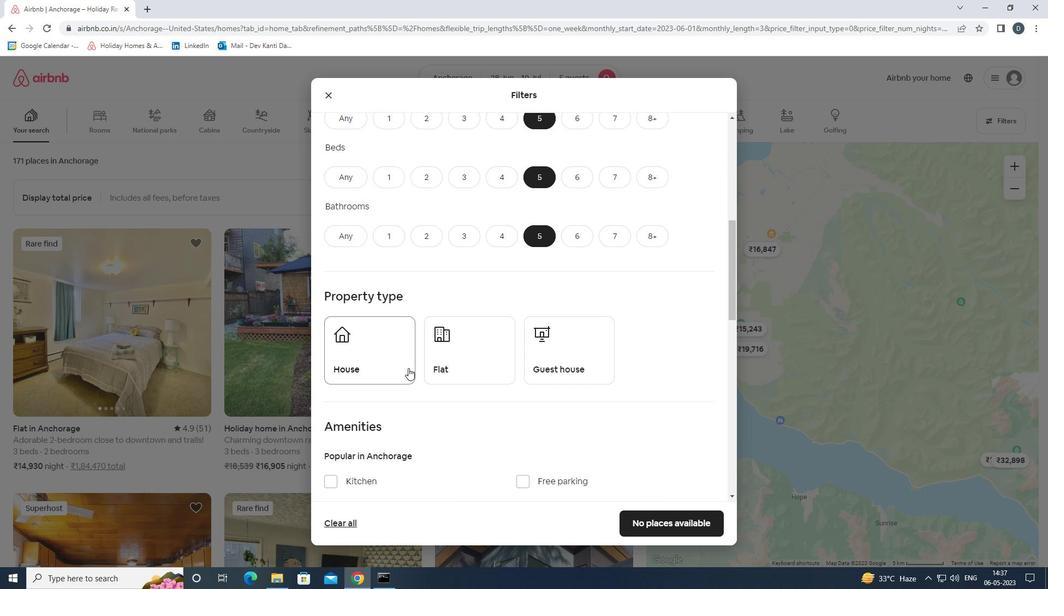 
Action: Mouse pressed left at (407, 368)
Screenshot: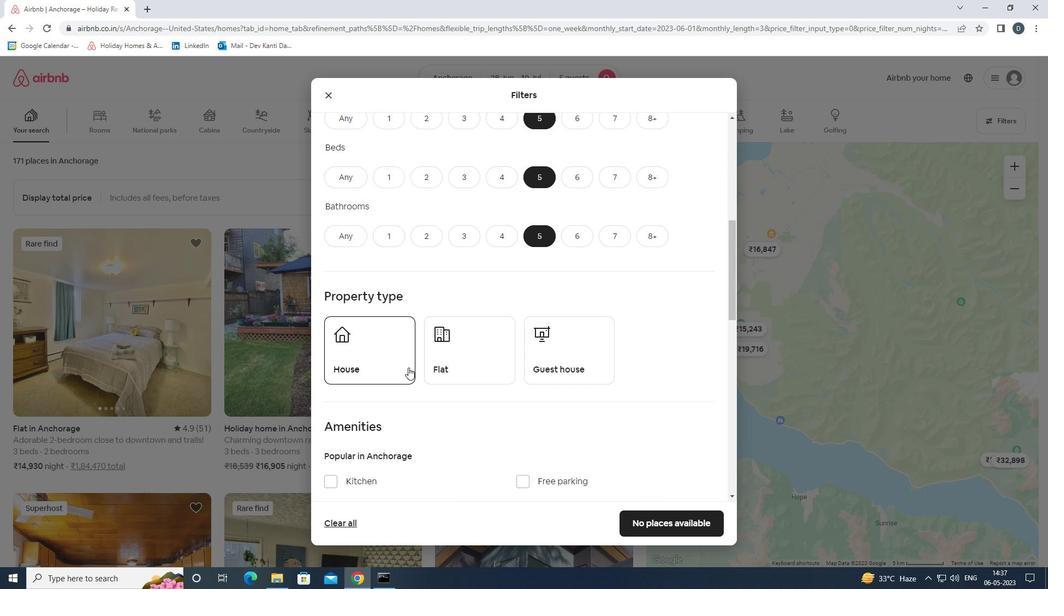 
Action: Mouse moved to (467, 360)
Screenshot: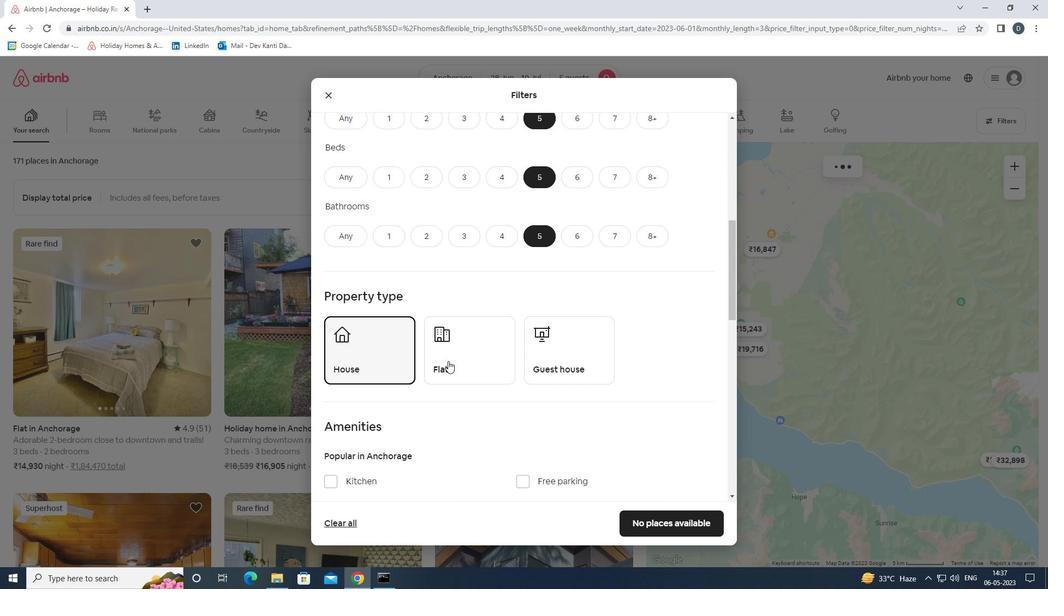 
Action: Mouse pressed left at (467, 360)
Screenshot: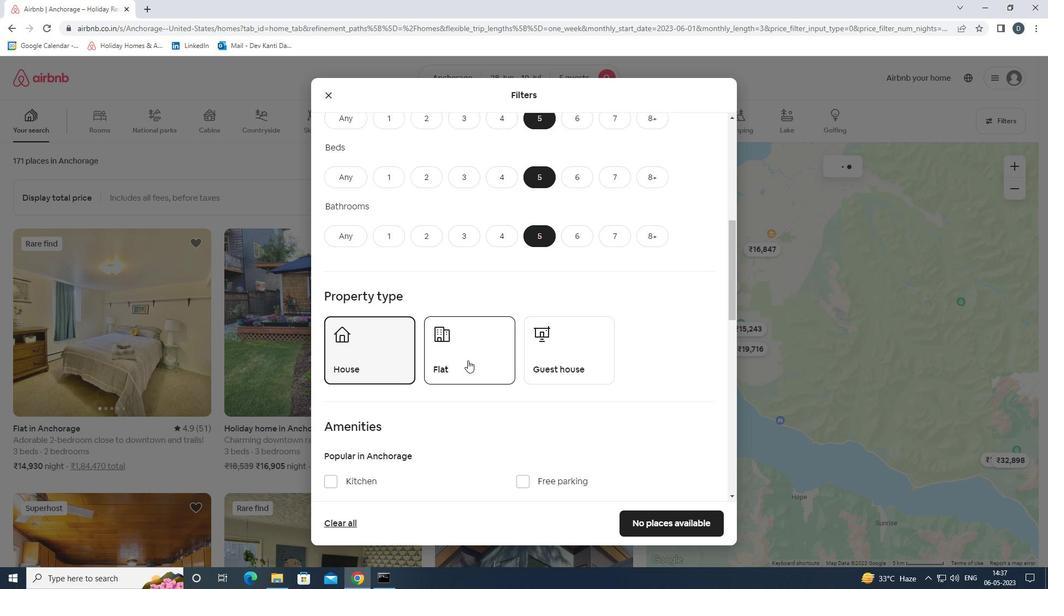 
Action: Mouse moved to (544, 351)
Screenshot: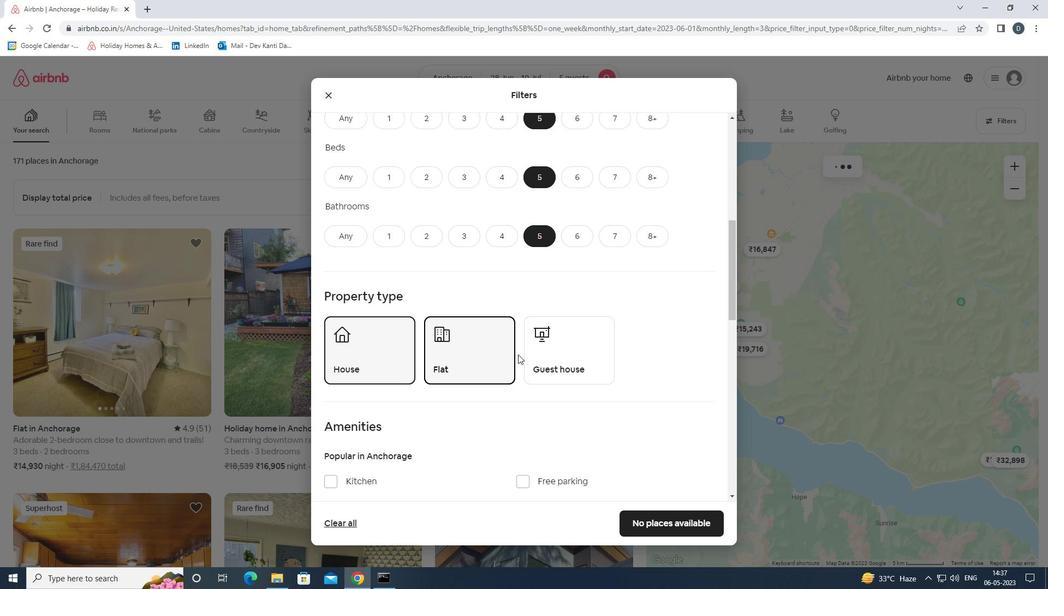 
Action: Mouse pressed left at (544, 351)
Screenshot: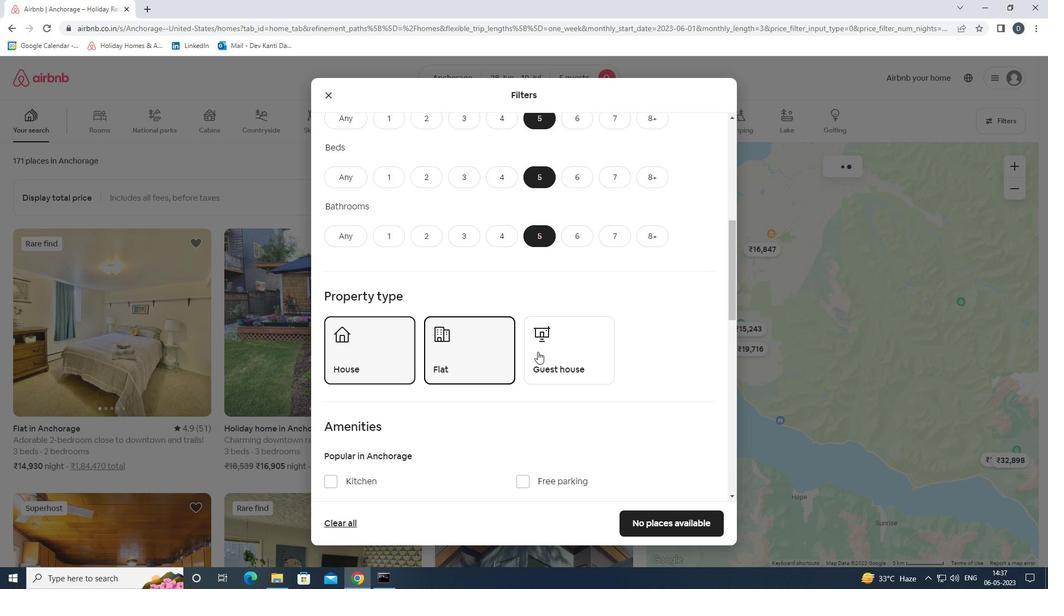 
Action: Mouse scrolled (544, 350) with delta (0, 0)
Screenshot: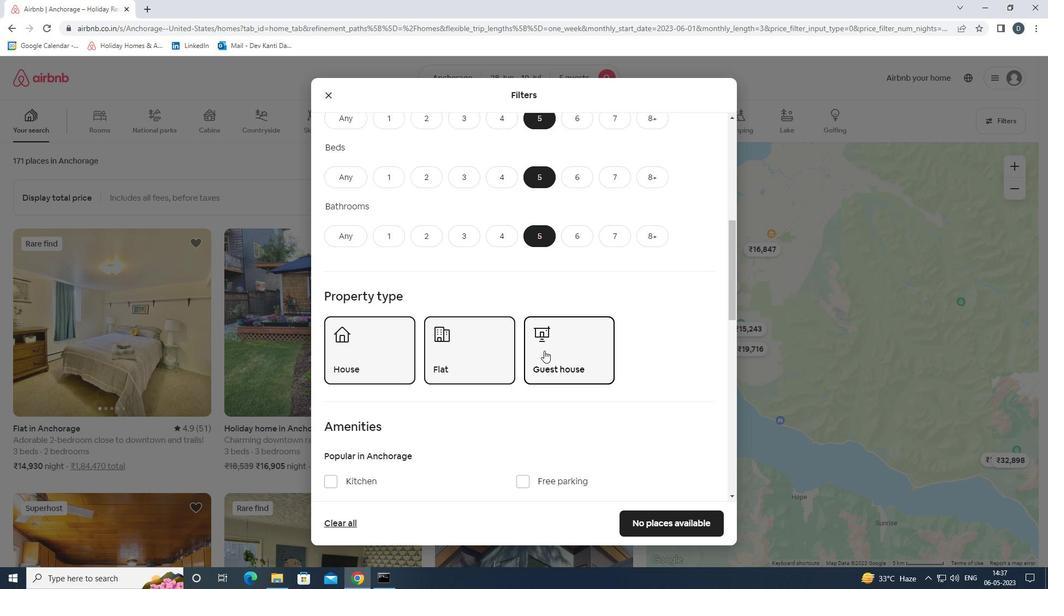 
Action: Mouse scrolled (544, 350) with delta (0, 0)
Screenshot: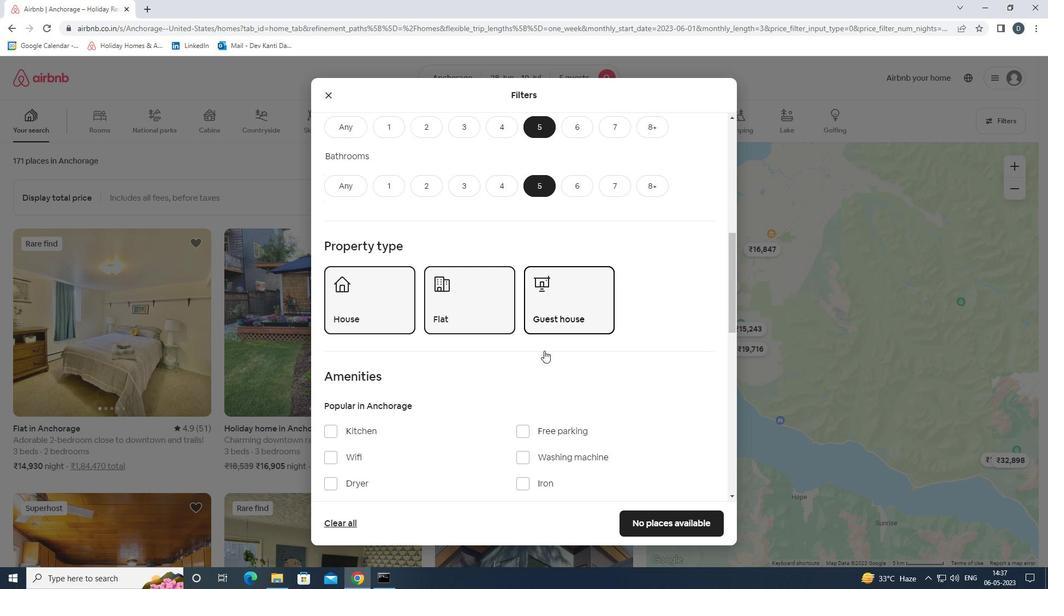 
Action: Mouse scrolled (544, 350) with delta (0, 0)
Screenshot: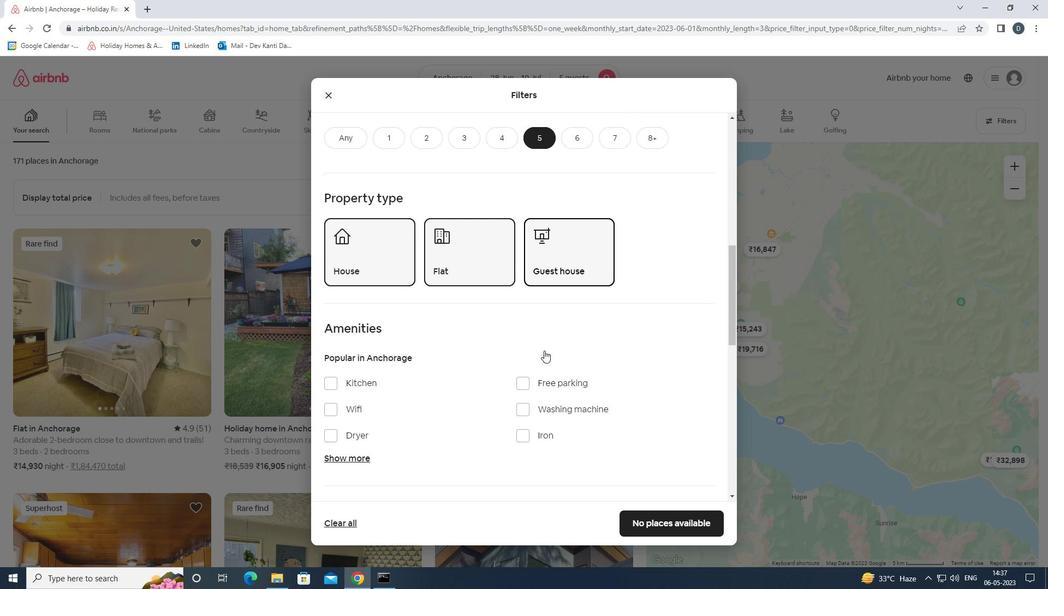 
Action: Mouse moved to (403, 345)
Screenshot: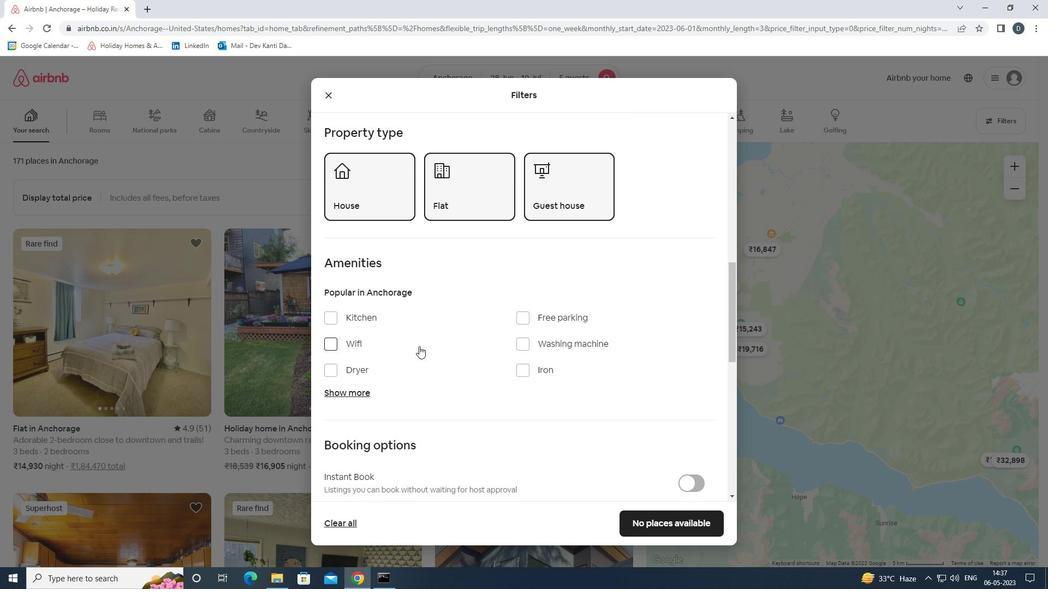 
Action: Mouse pressed left at (403, 345)
Screenshot: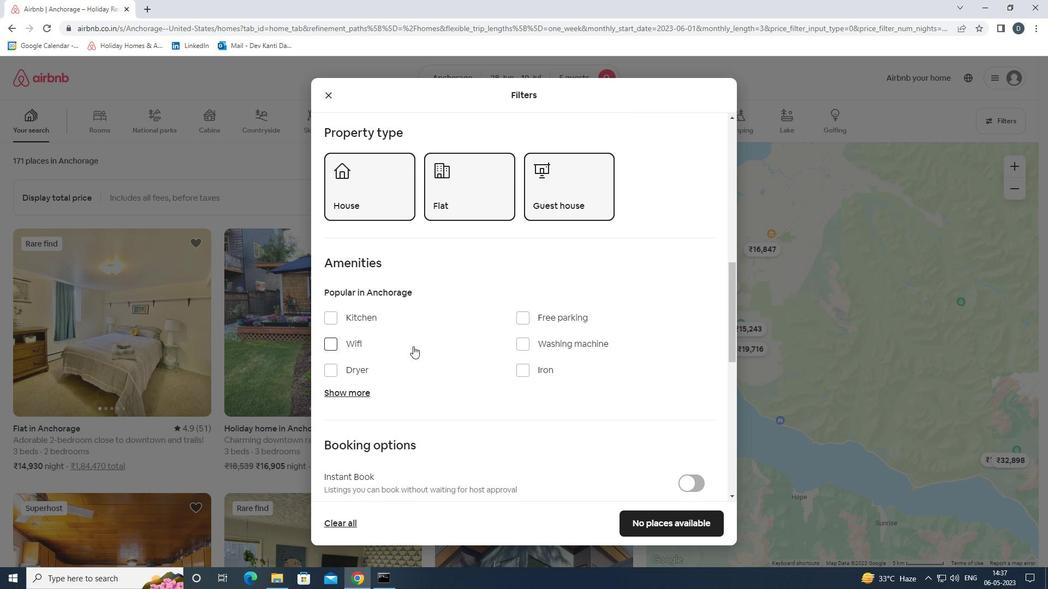 
Action: Mouse moved to (530, 319)
Screenshot: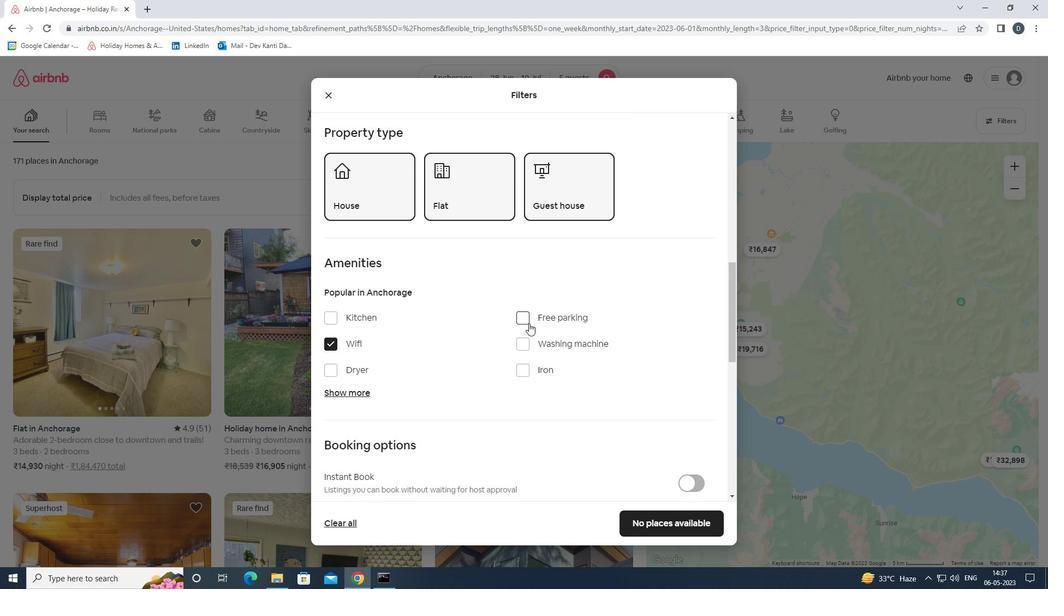 
Action: Mouse pressed left at (530, 319)
Screenshot: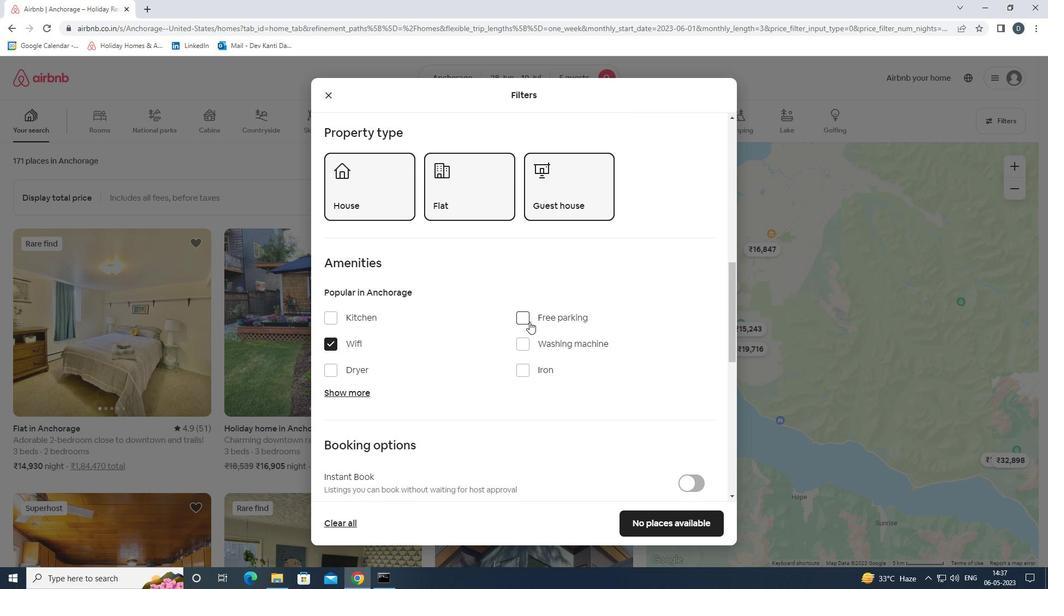 
Action: Mouse moved to (366, 393)
Screenshot: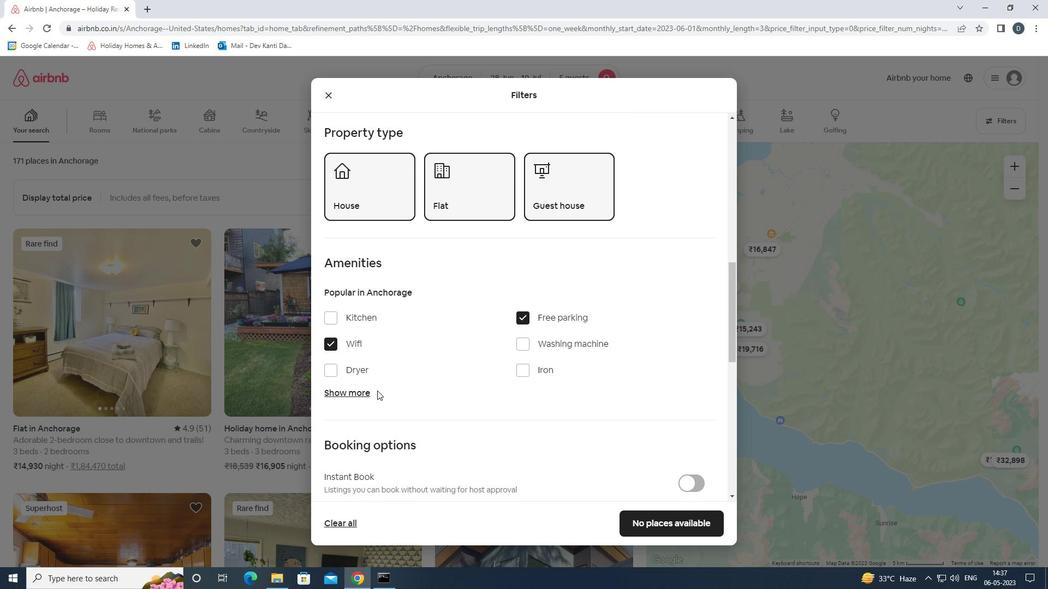 
Action: Mouse pressed left at (366, 393)
Screenshot: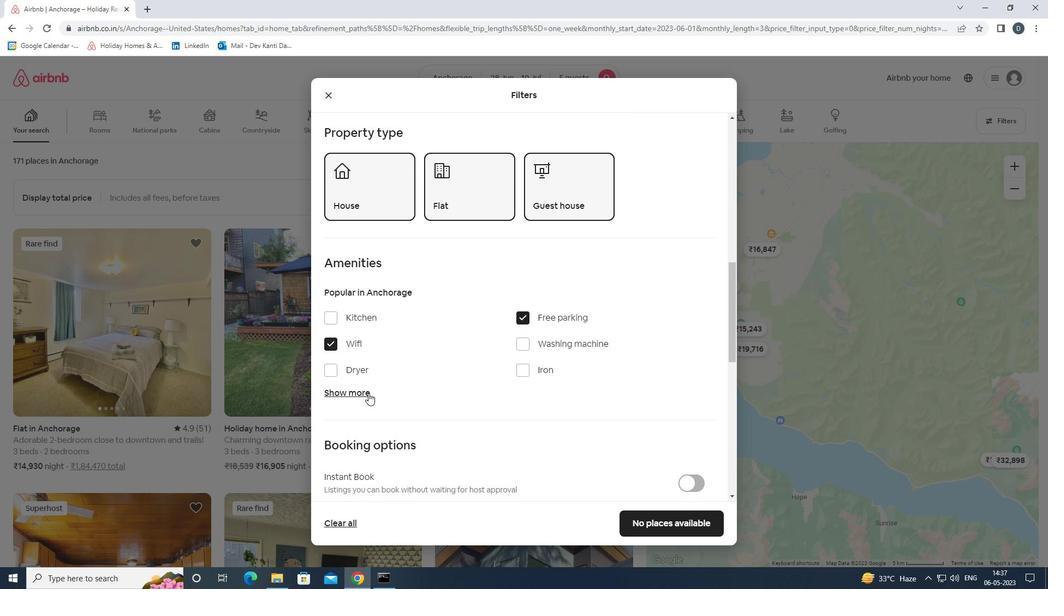 
Action: Mouse moved to (455, 395)
Screenshot: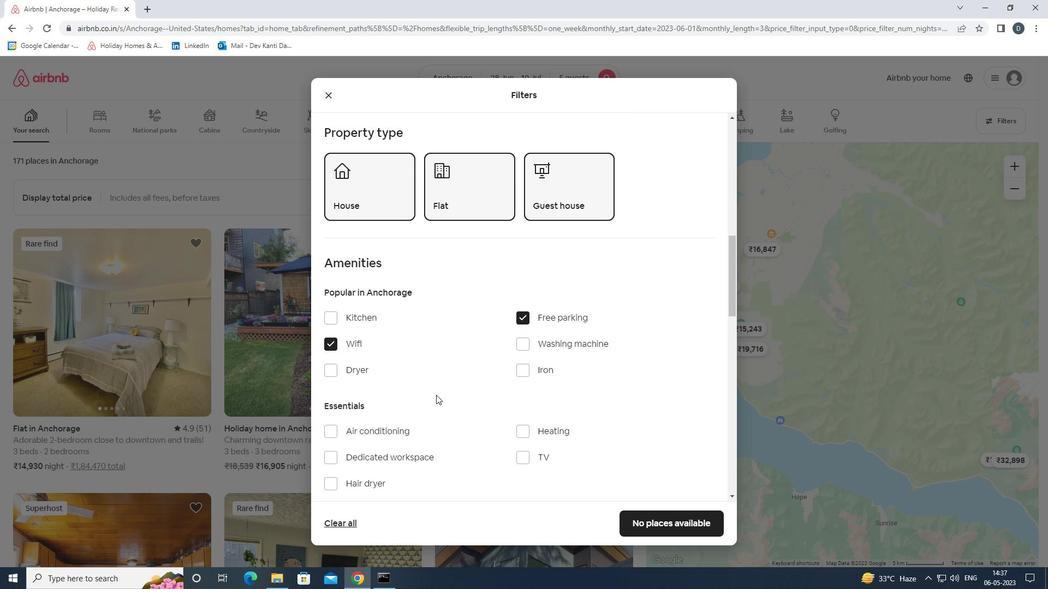 
Action: Mouse scrolled (455, 394) with delta (0, 0)
Screenshot: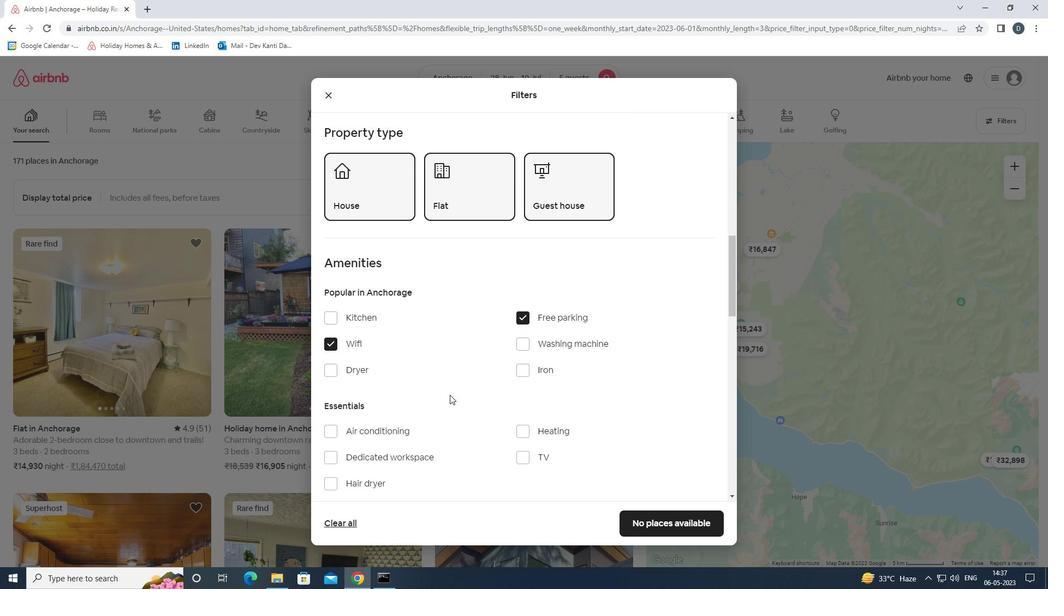 
Action: Mouse moved to (521, 399)
Screenshot: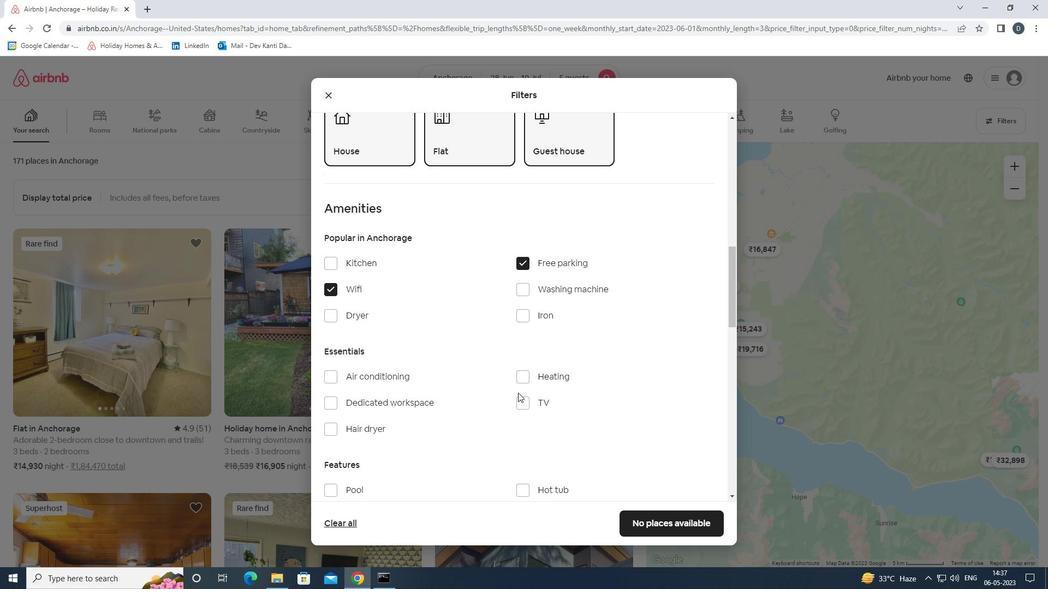 
Action: Mouse pressed left at (521, 399)
Screenshot: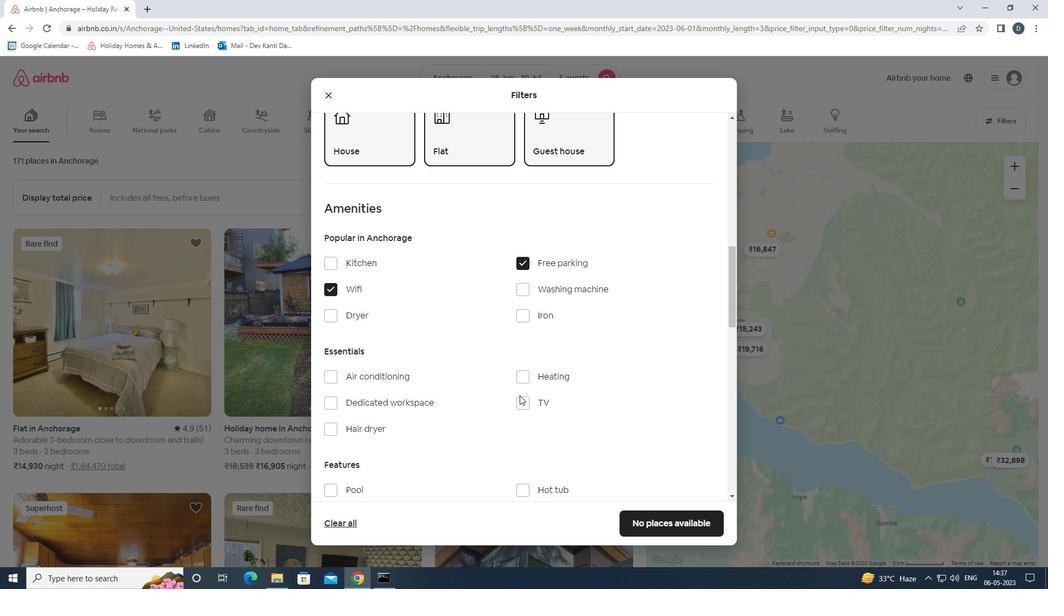 
Action: Mouse moved to (521, 396)
Screenshot: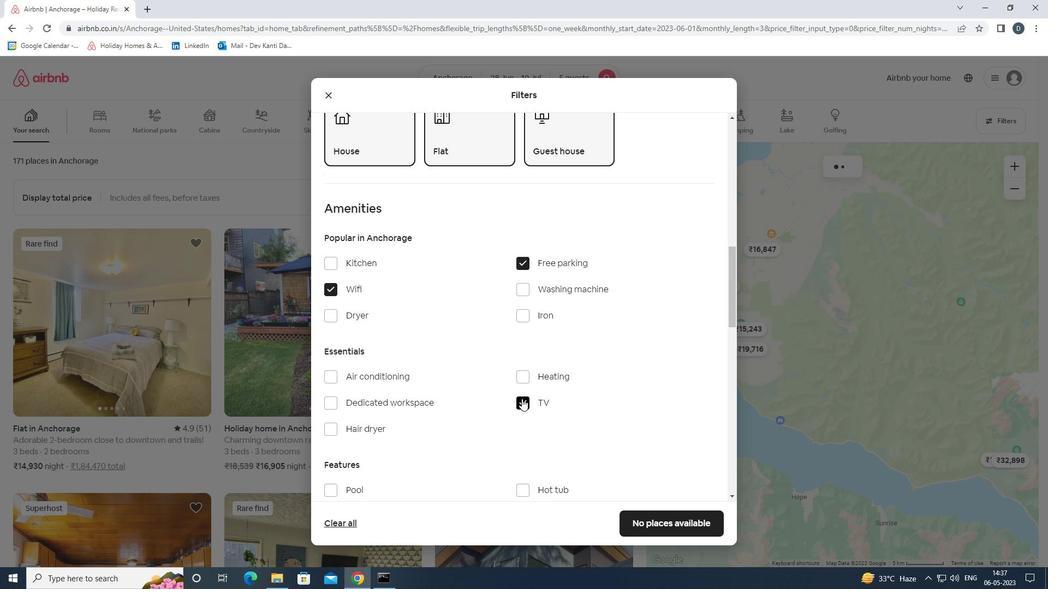 
Action: Mouse scrolled (521, 395) with delta (0, 0)
Screenshot: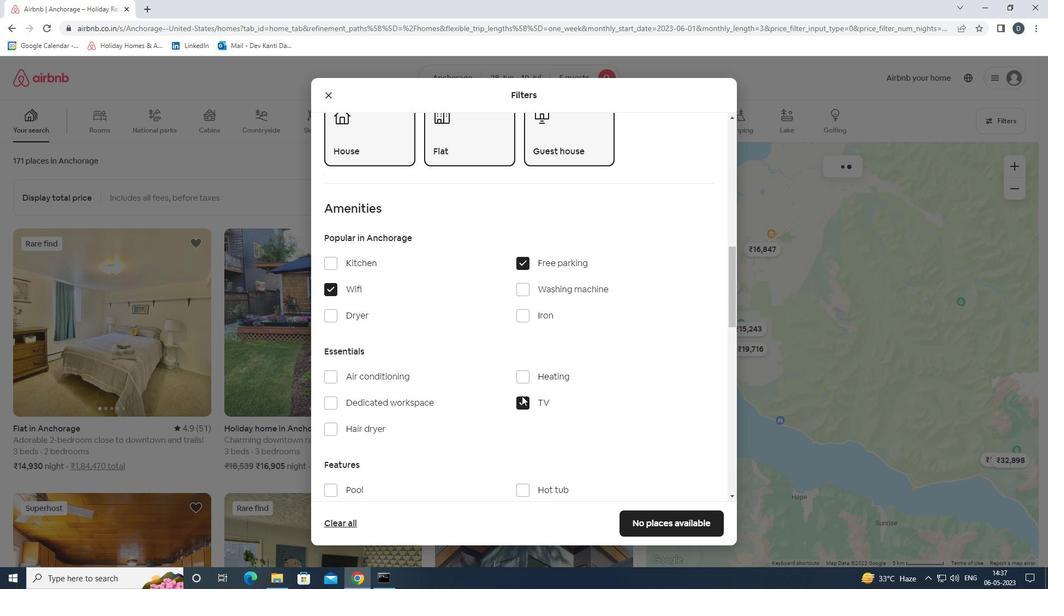 
Action: Mouse scrolled (521, 395) with delta (0, 0)
Screenshot: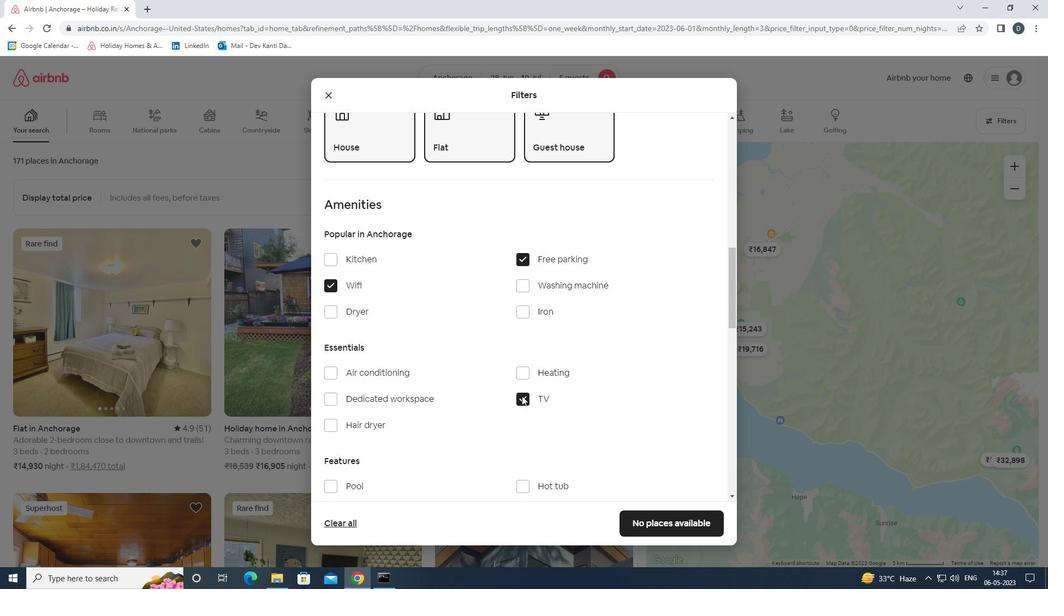 
Action: Mouse scrolled (521, 395) with delta (0, 0)
Screenshot: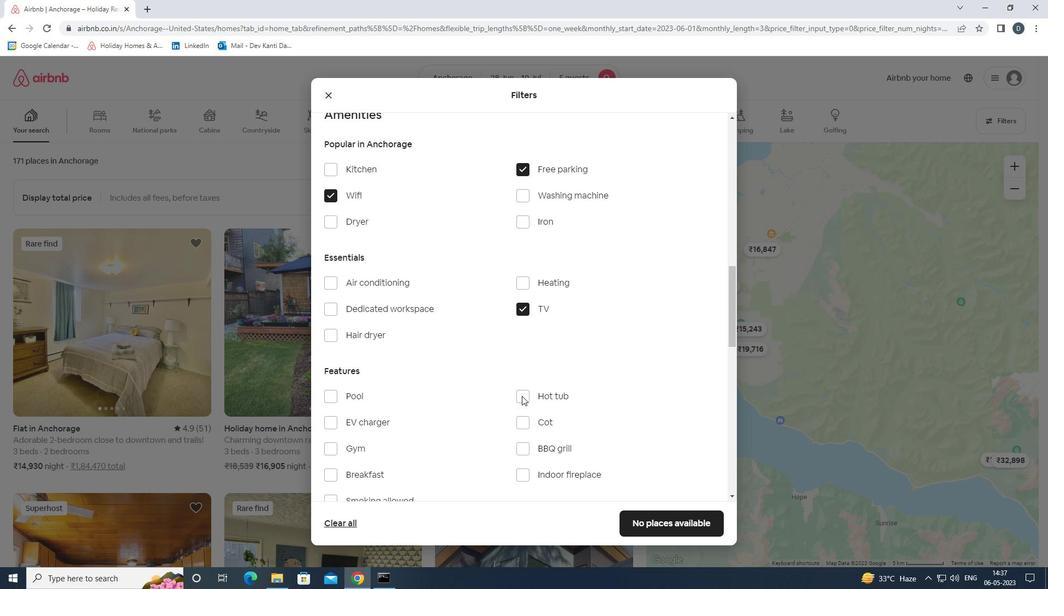 
Action: Mouse moved to (407, 382)
Screenshot: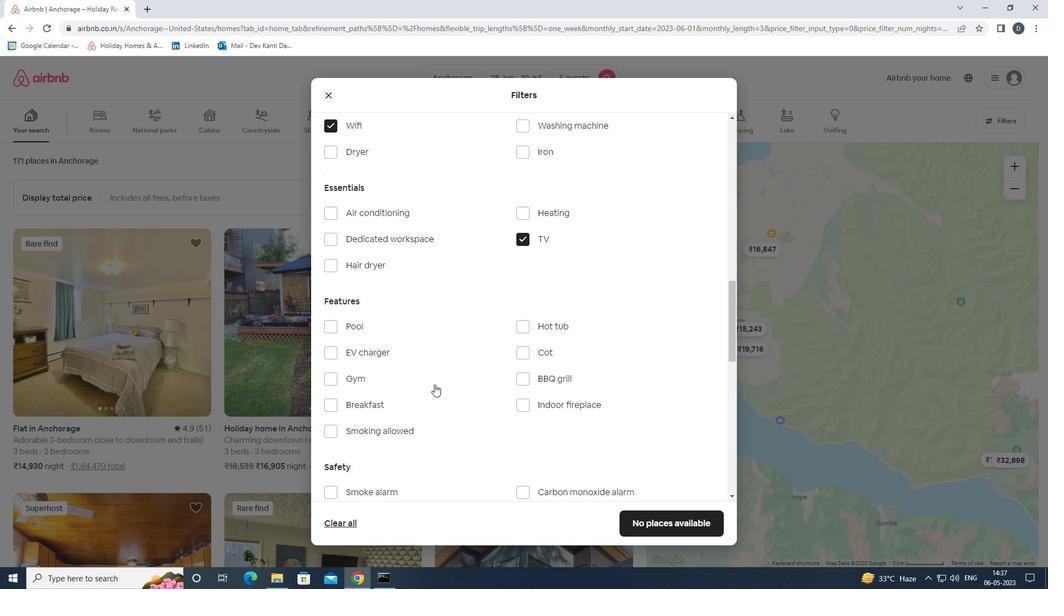 
Action: Mouse pressed left at (407, 382)
Screenshot: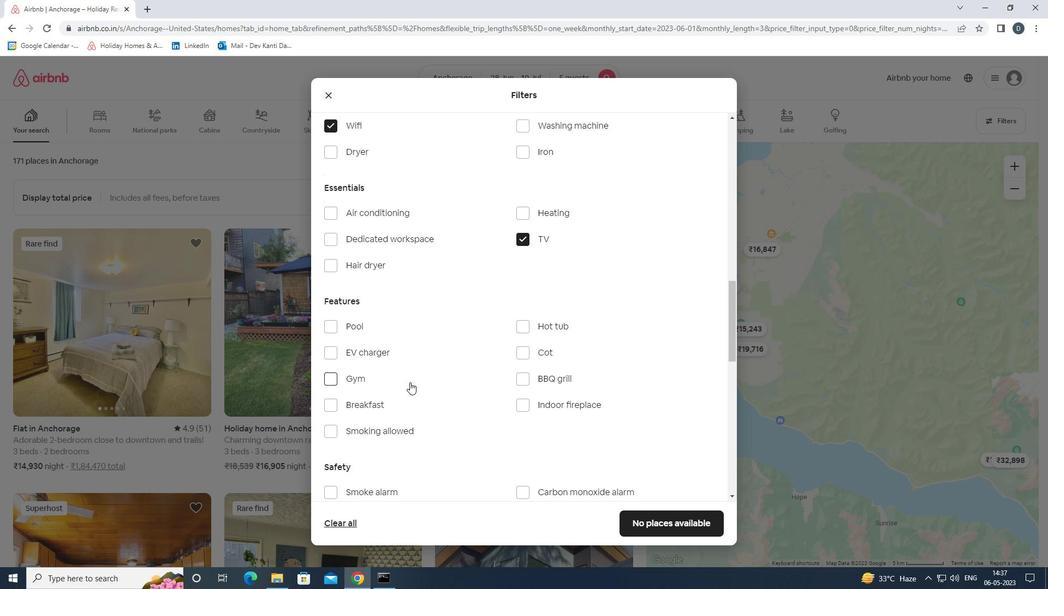 
Action: Mouse moved to (408, 401)
Screenshot: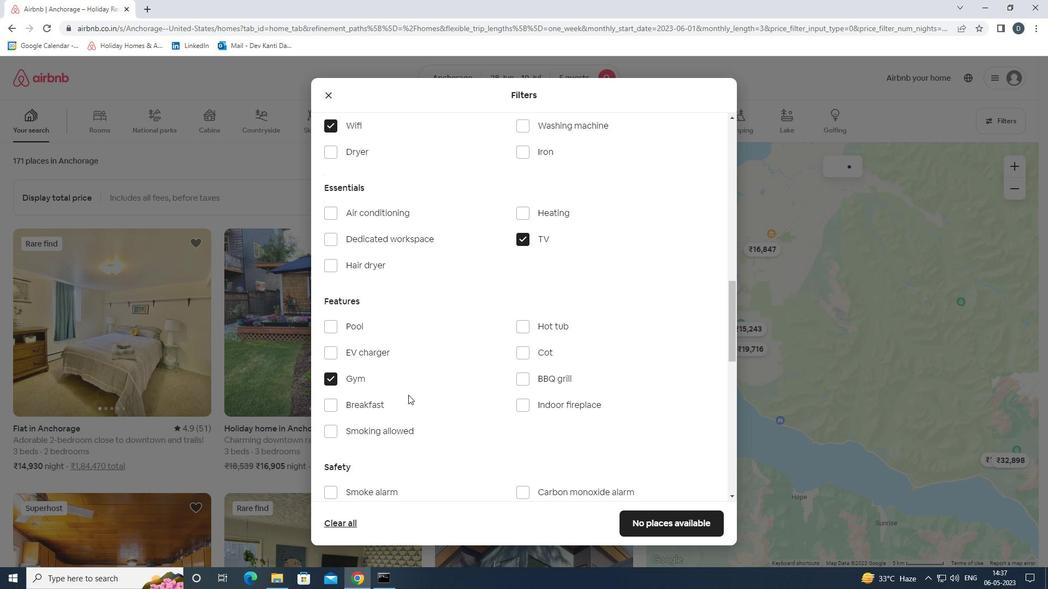 
Action: Mouse pressed left at (408, 401)
Screenshot: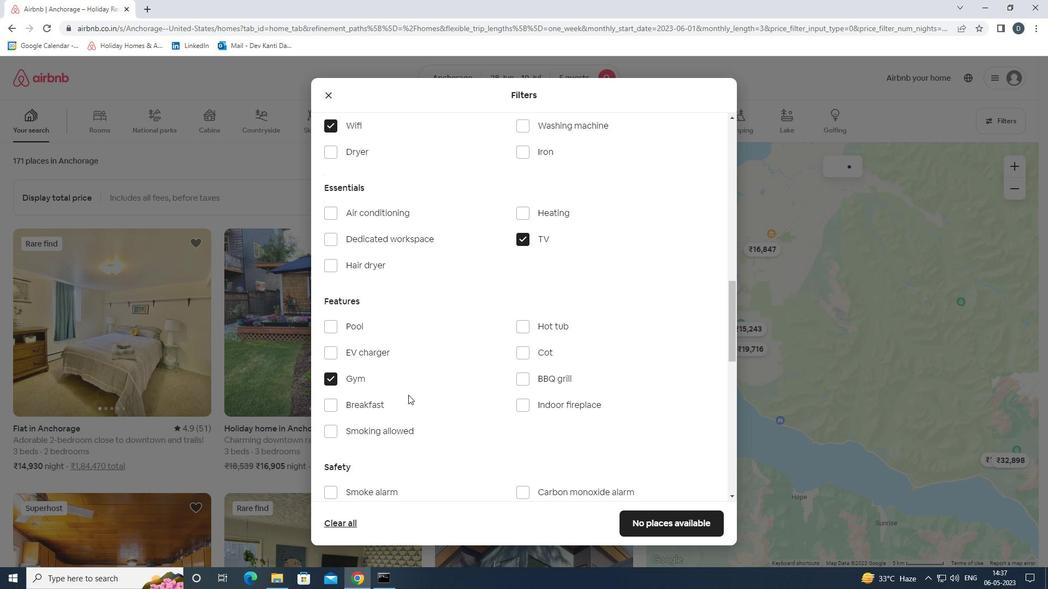 
Action: Mouse moved to (450, 385)
Screenshot: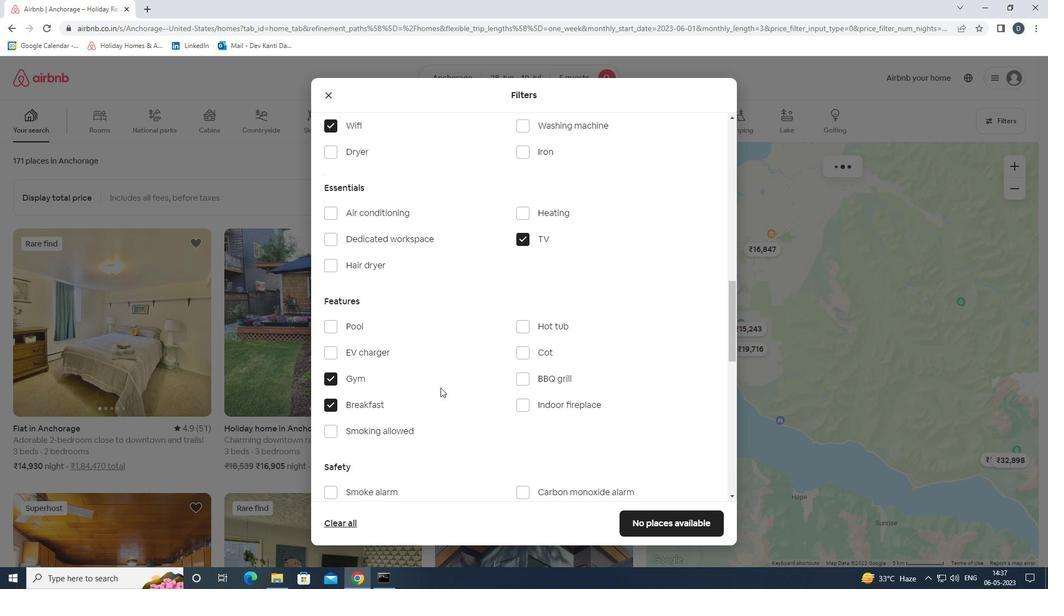 
Action: Mouse scrolled (450, 384) with delta (0, 0)
Screenshot: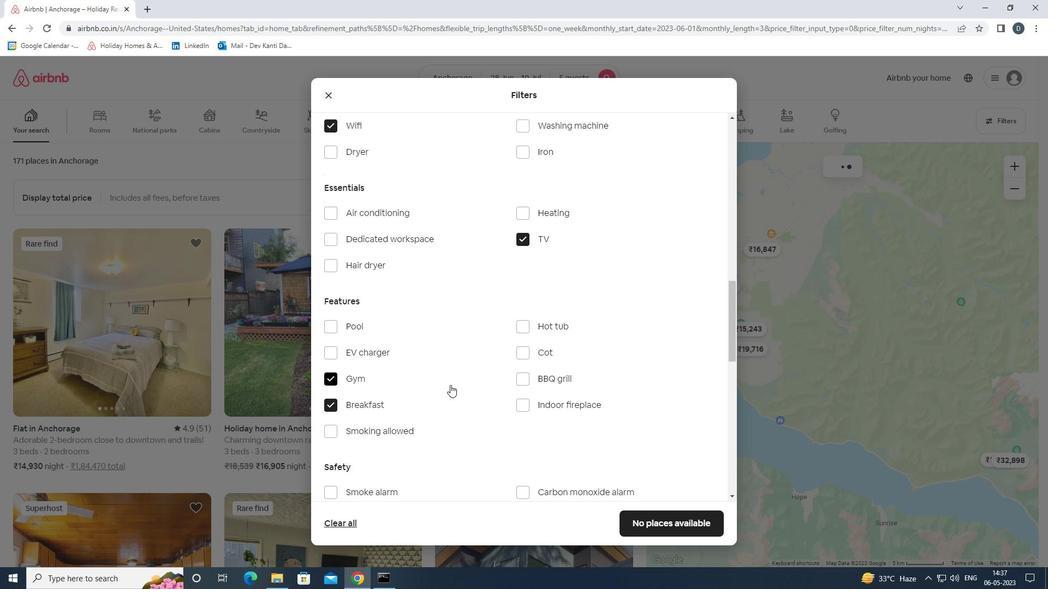 
Action: Mouse moved to (453, 385)
Screenshot: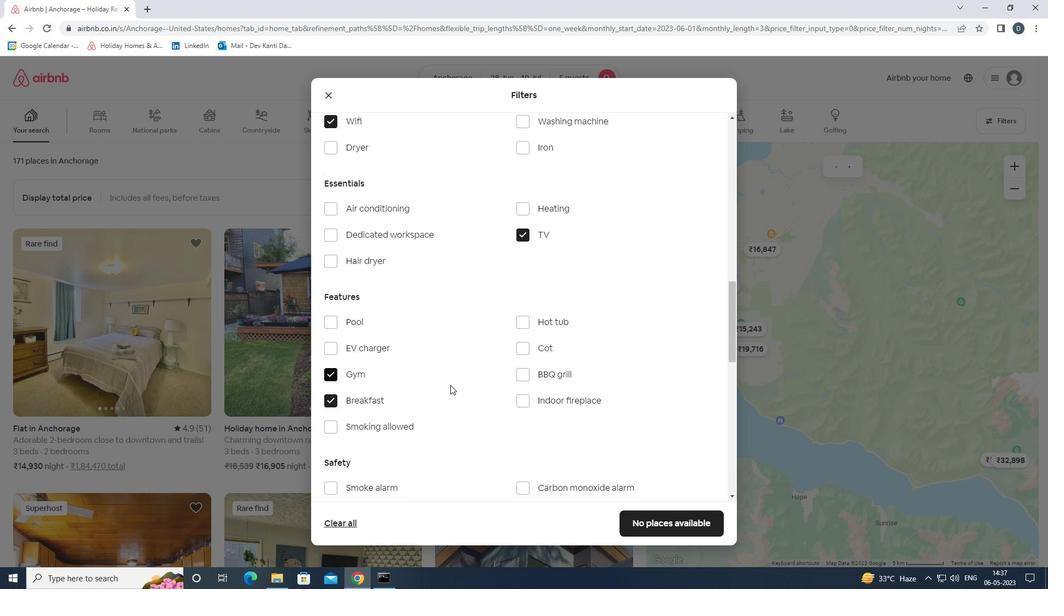 
Action: Mouse scrolled (453, 384) with delta (0, 0)
Screenshot: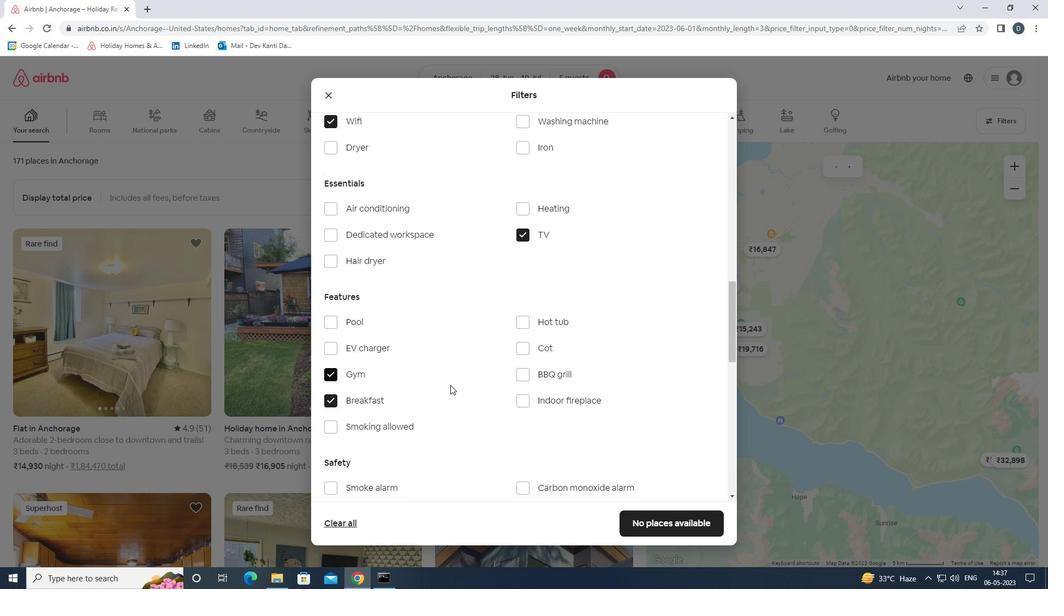 
Action: Mouse moved to (480, 385)
Screenshot: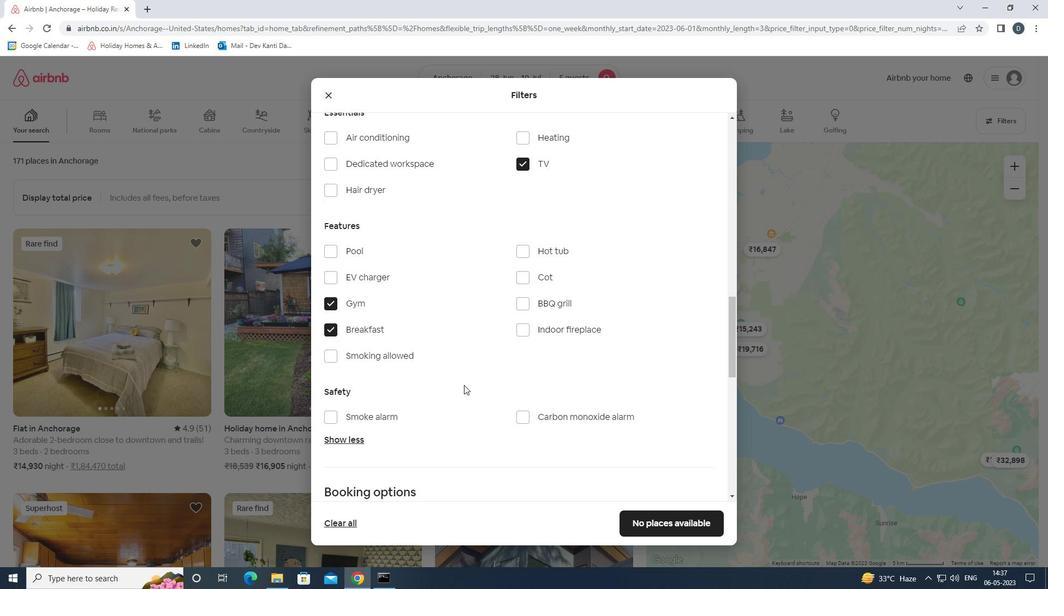 
Action: Mouse scrolled (480, 384) with delta (0, 0)
Screenshot: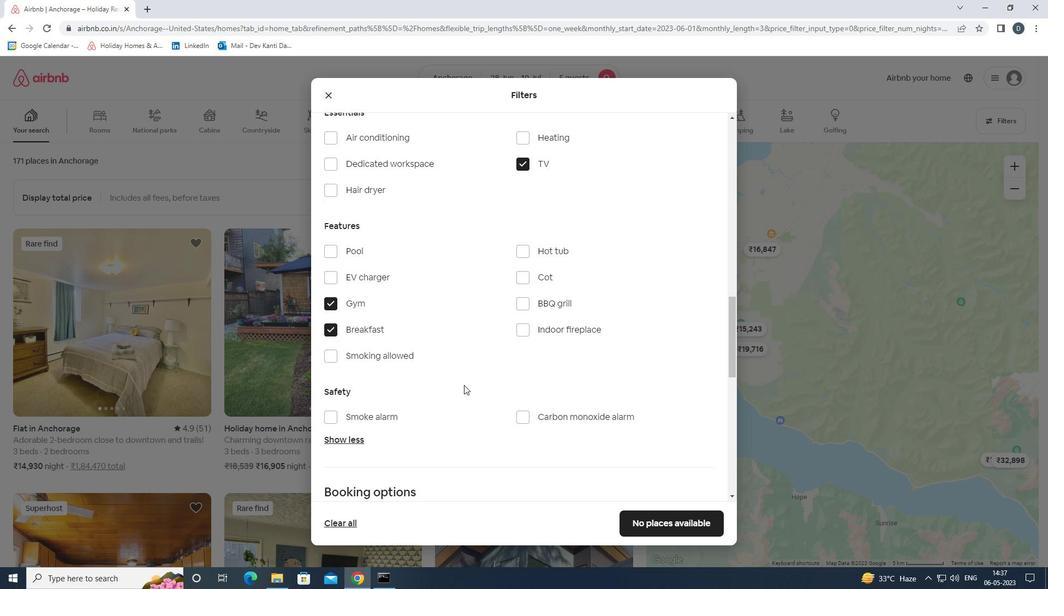 
Action: Mouse moved to (515, 379)
Screenshot: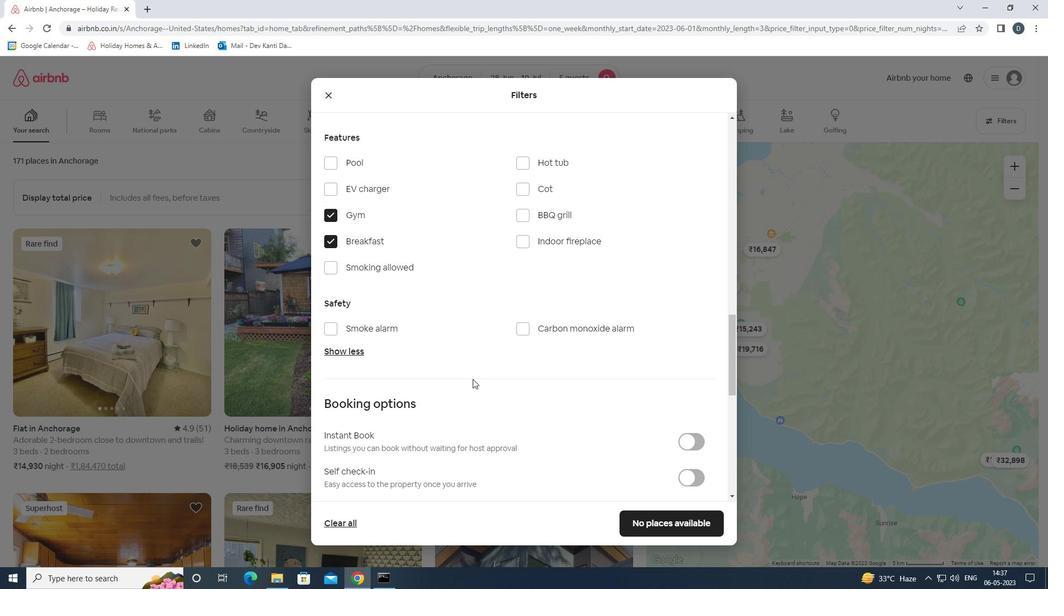 
Action: Mouse scrolled (515, 378) with delta (0, 0)
Screenshot: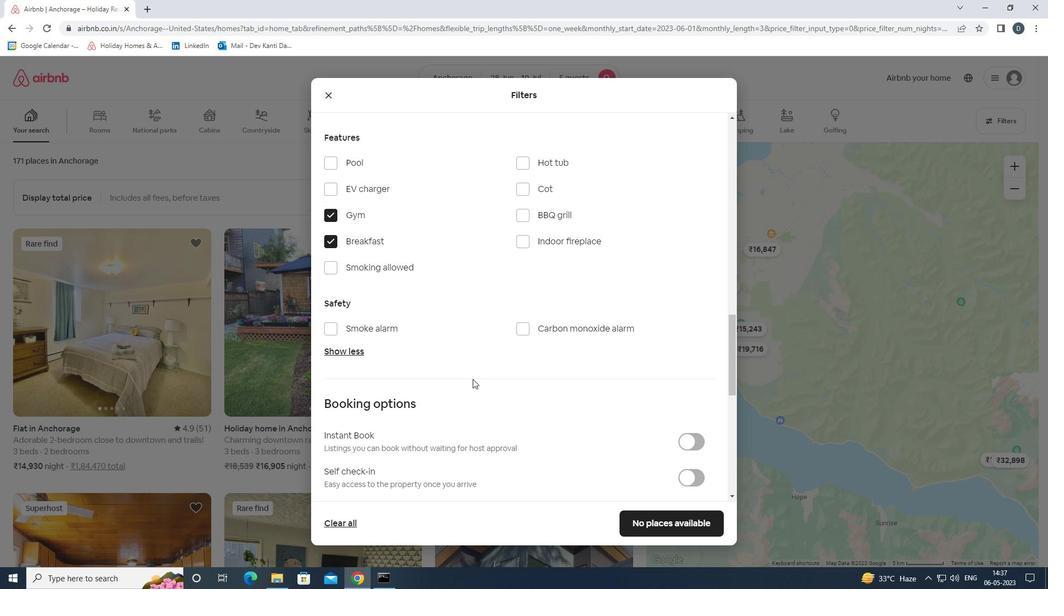 
Action: Mouse moved to (592, 378)
Screenshot: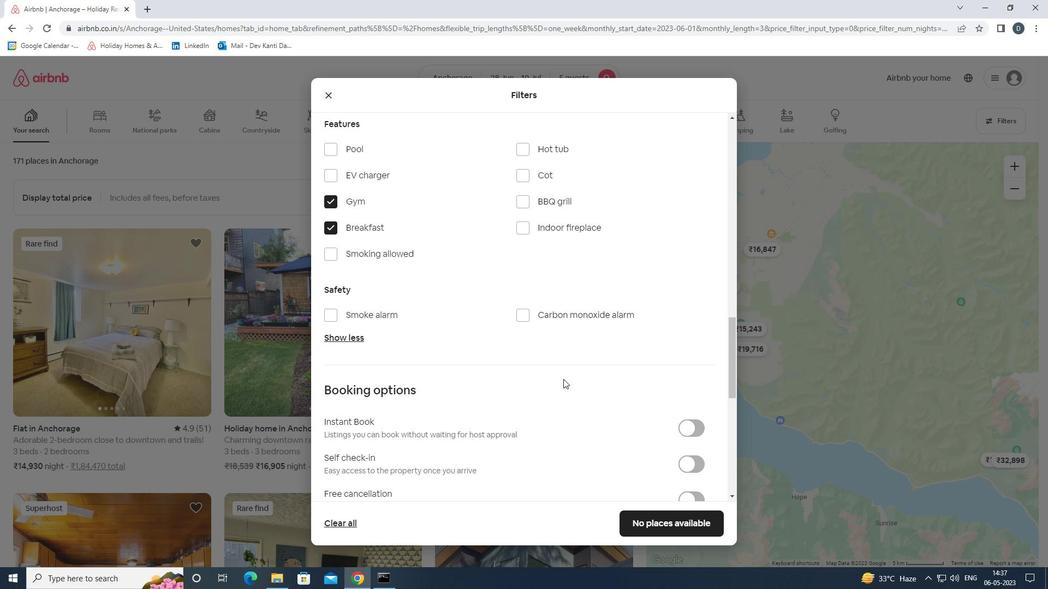
Action: Mouse scrolled (592, 377) with delta (0, 0)
Screenshot: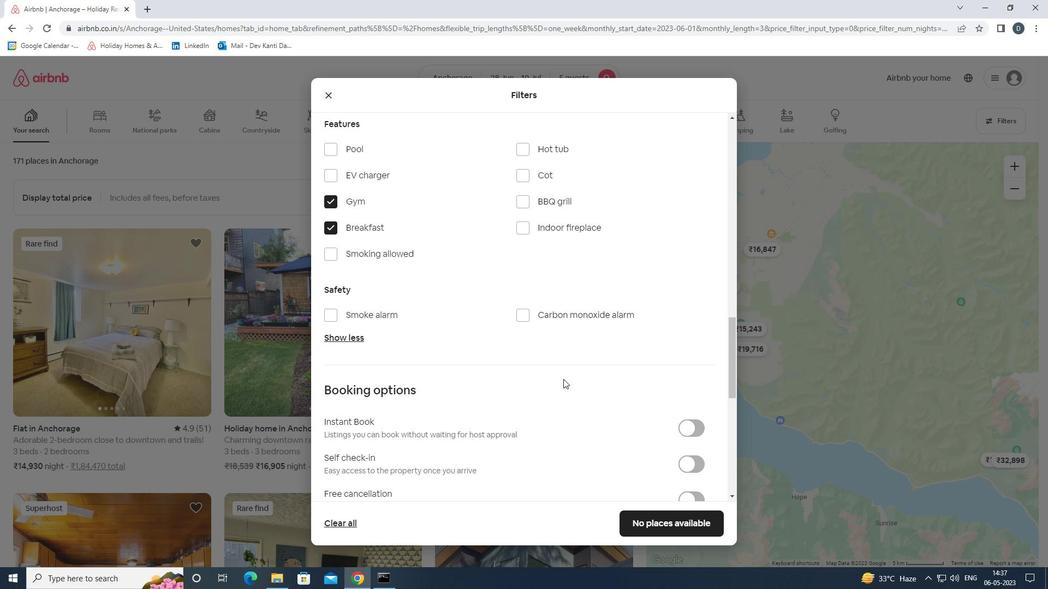 
Action: Mouse moved to (687, 366)
Screenshot: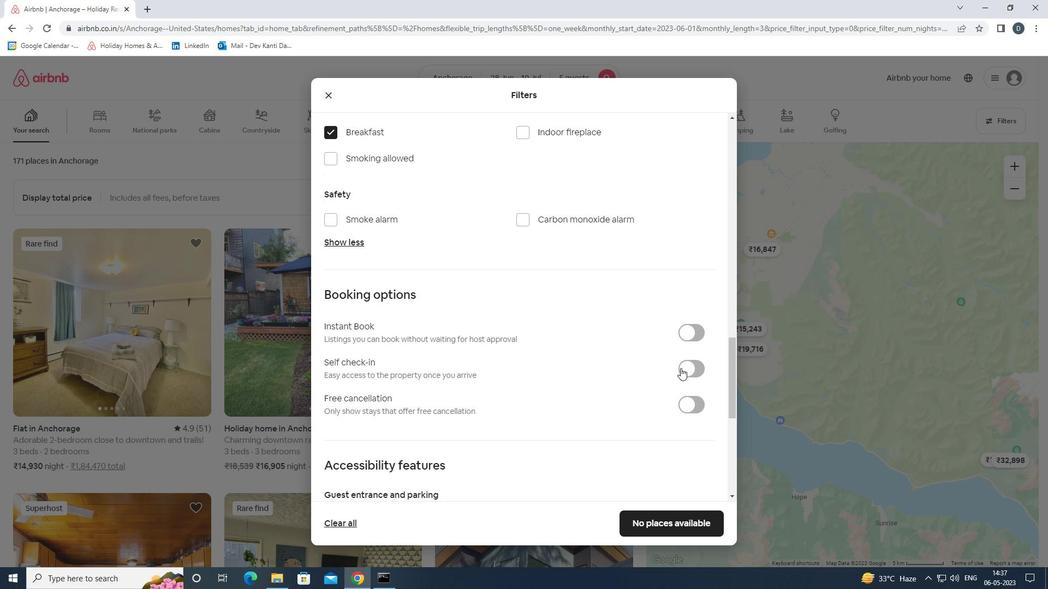 
Action: Mouse pressed left at (687, 366)
Screenshot: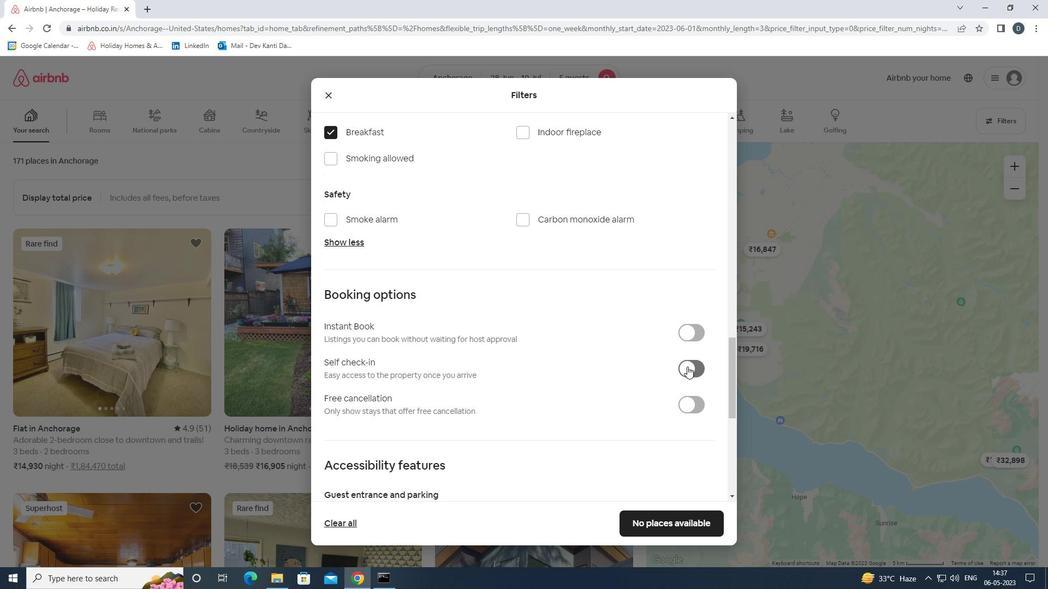 
Action: Mouse scrolled (687, 366) with delta (0, 0)
Screenshot: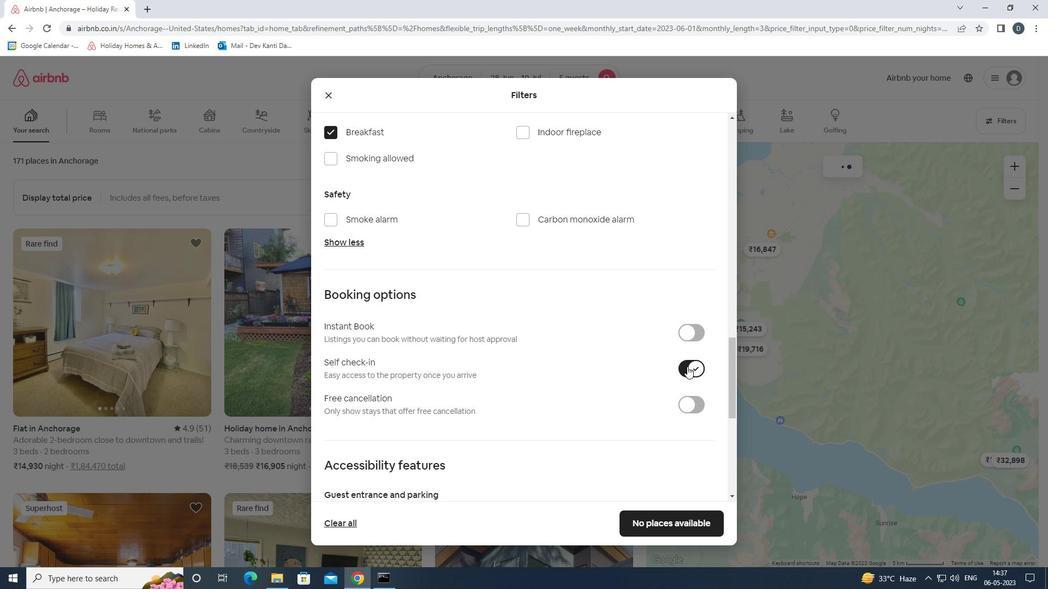 
Action: Mouse scrolled (687, 366) with delta (0, 0)
Screenshot: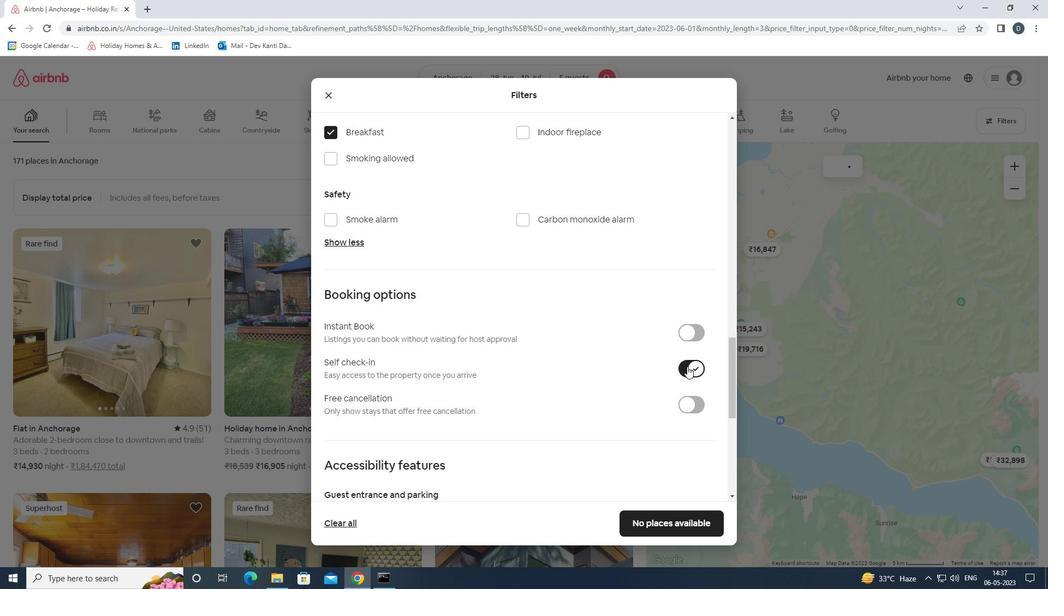 
Action: Mouse scrolled (687, 366) with delta (0, 0)
Screenshot: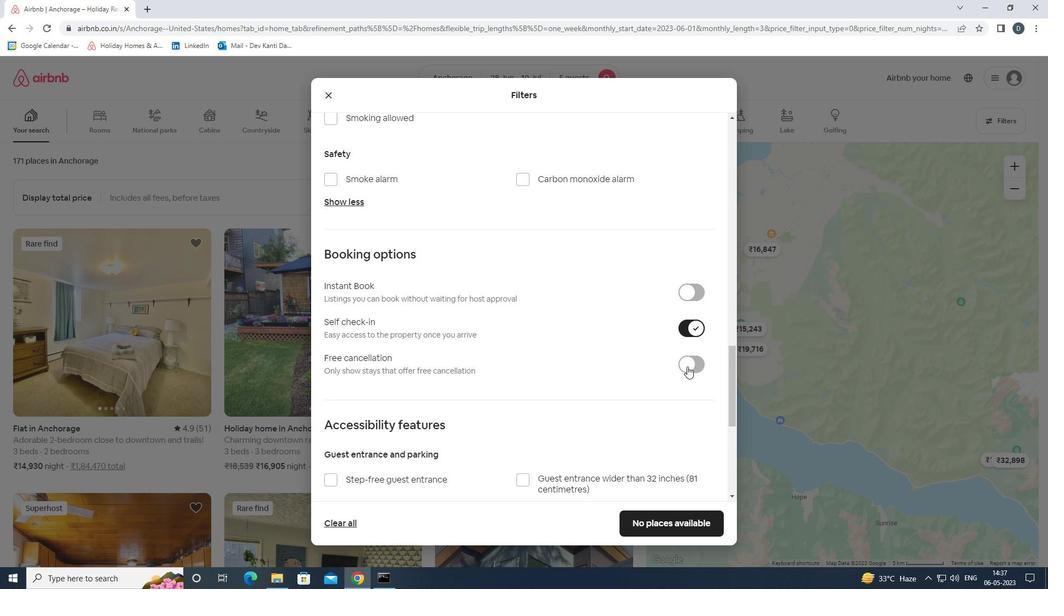 
Action: Mouse scrolled (687, 366) with delta (0, 0)
Screenshot: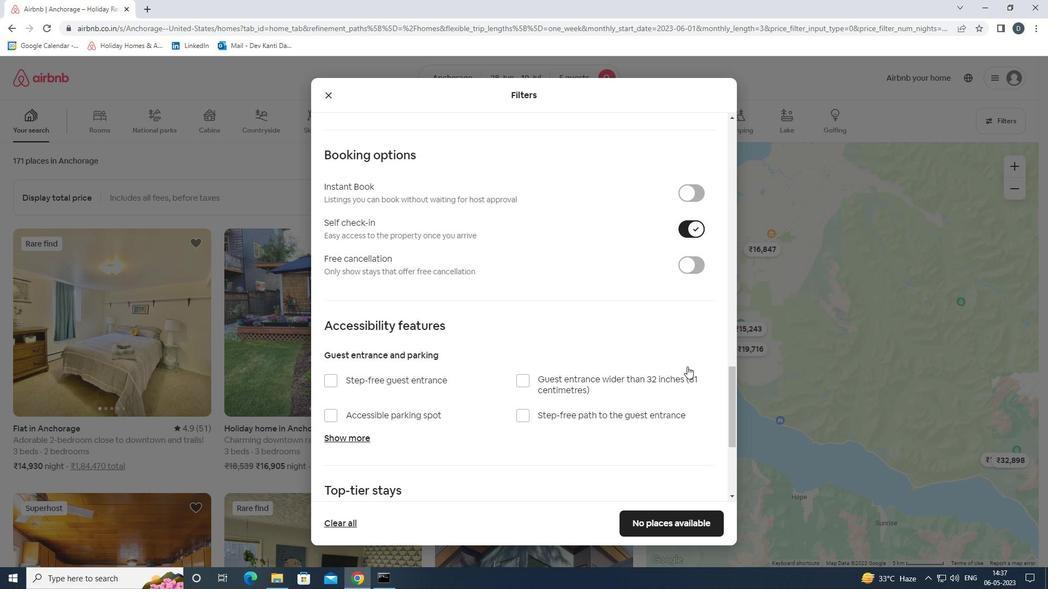 
Action: Mouse moved to (685, 366)
Screenshot: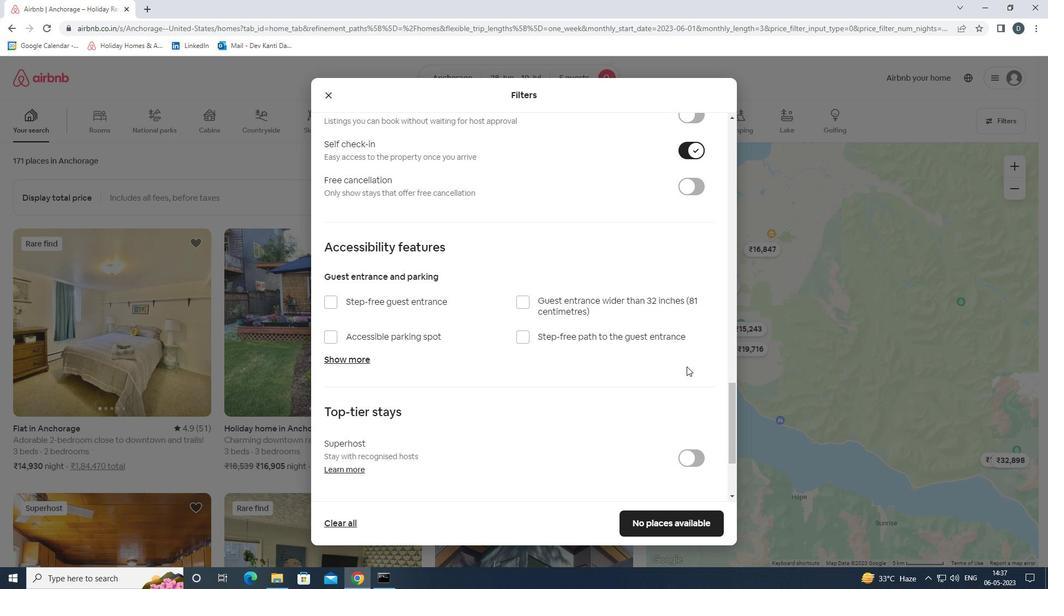 
Action: Mouse scrolled (685, 366) with delta (0, 0)
Screenshot: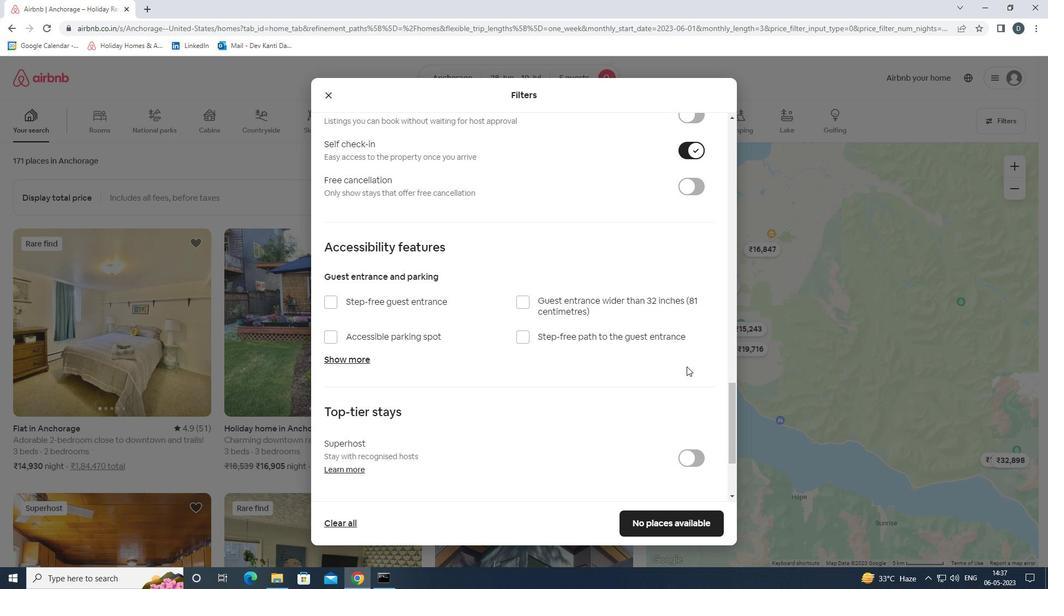 
Action: Mouse scrolled (685, 366) with delta (0, 0)
Screenshot: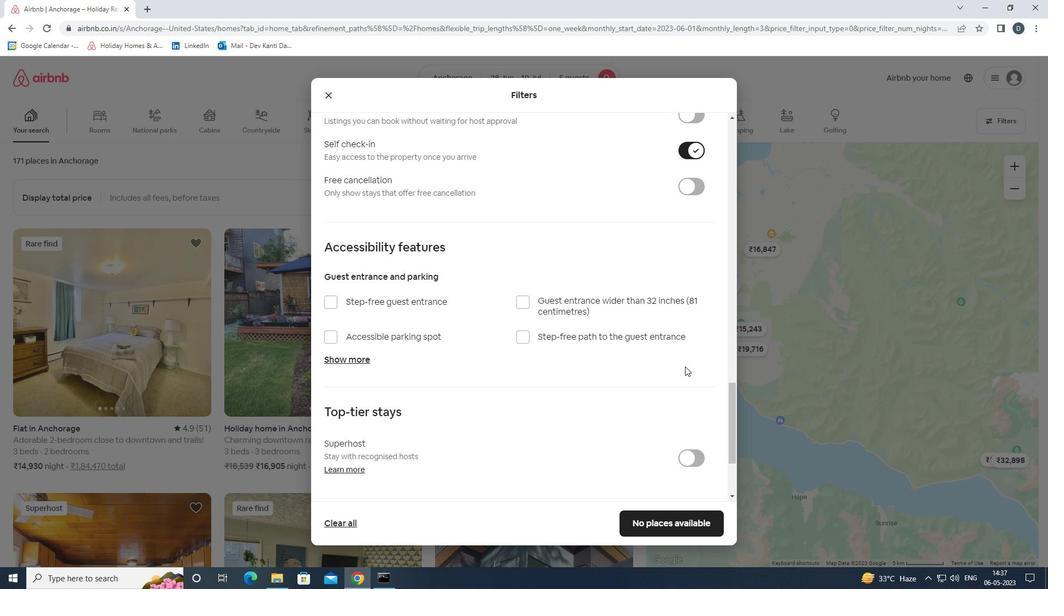 
Action: Mouse moved to (679, 370)
Screenshot: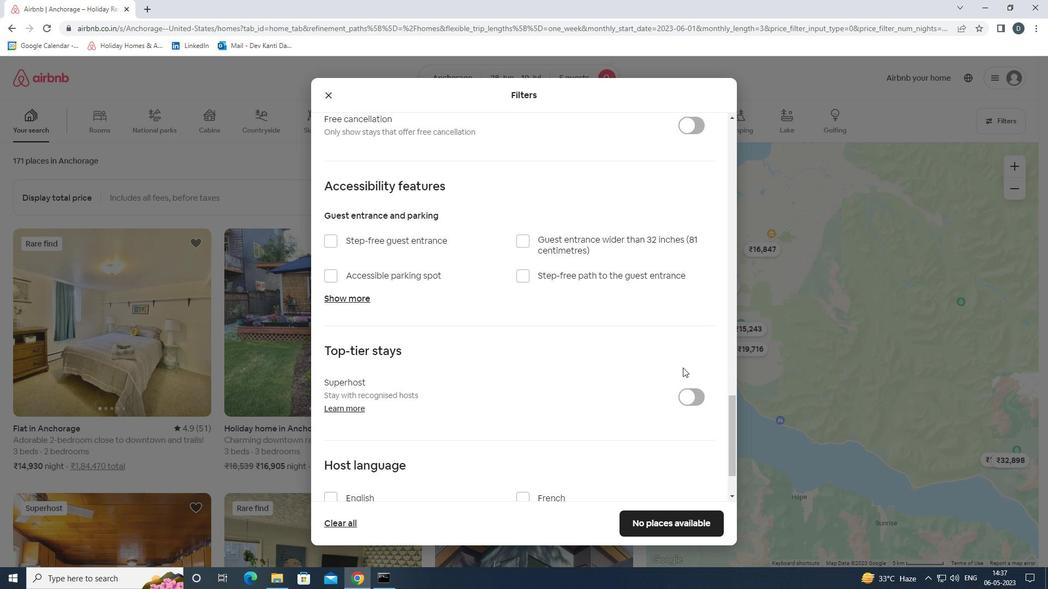 
Action: Mouse scrolled (679, 369) with delta (0, 0)
Screenshot: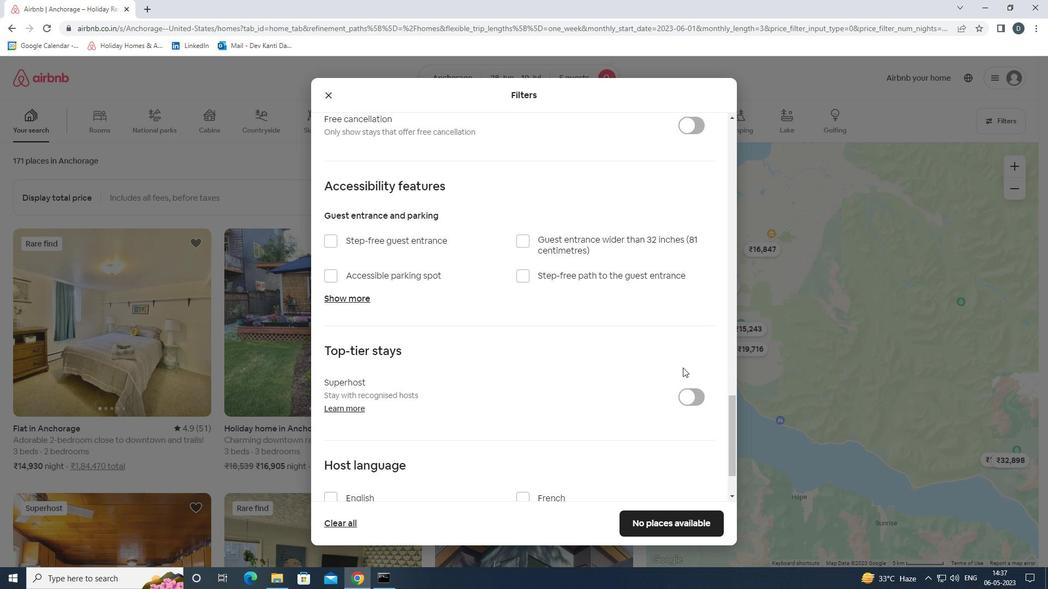 
Action: Mouse moved to (678, 370)
Screenshot: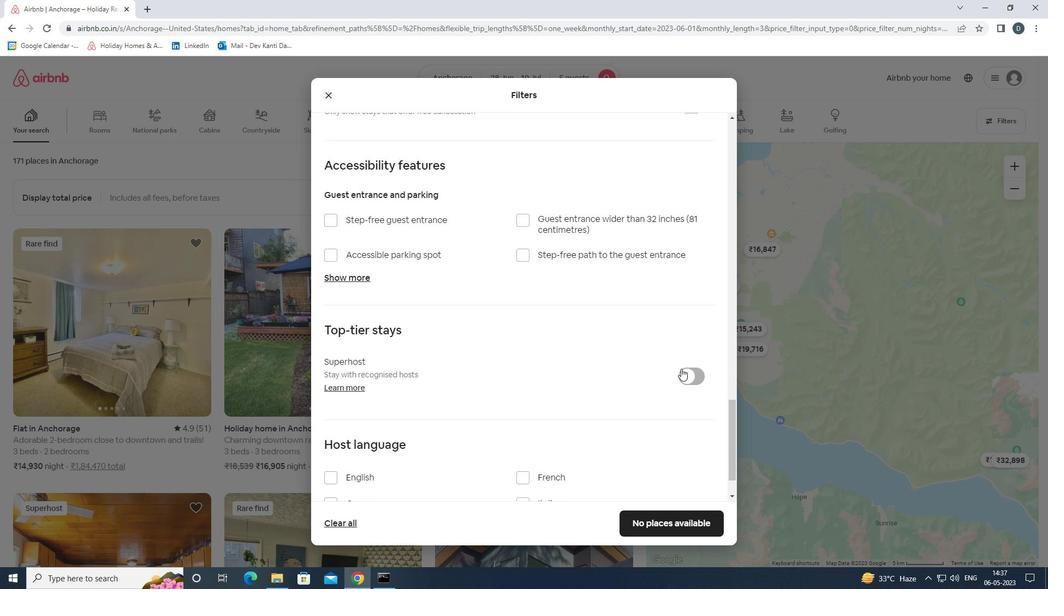 
Action: Mouse scrolled (678, 370) with delta (0, 0)
Screenshot: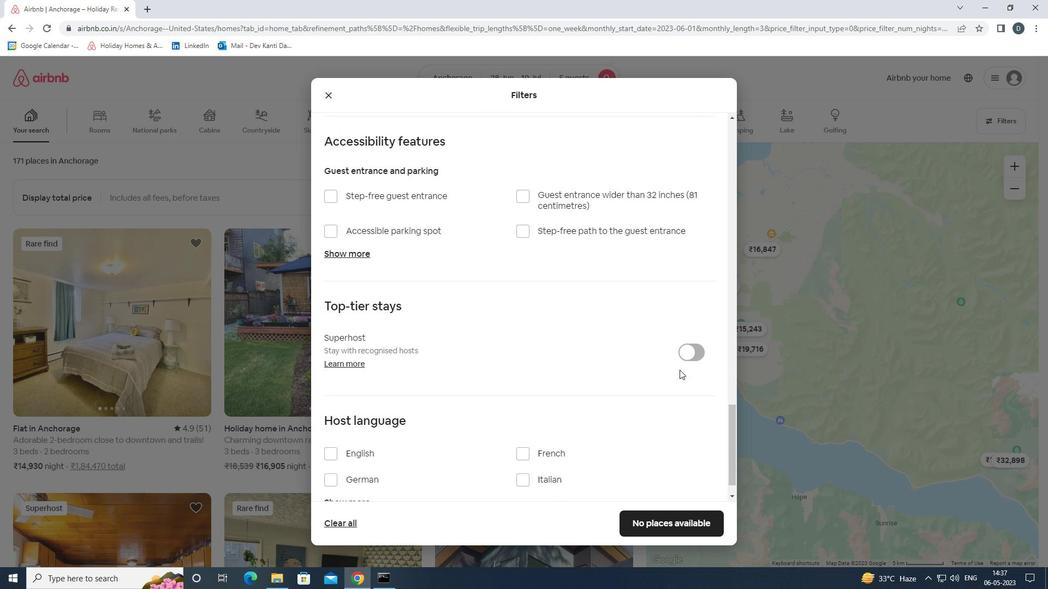 
Action: Mouse moved to (406, 423)
Screenshot: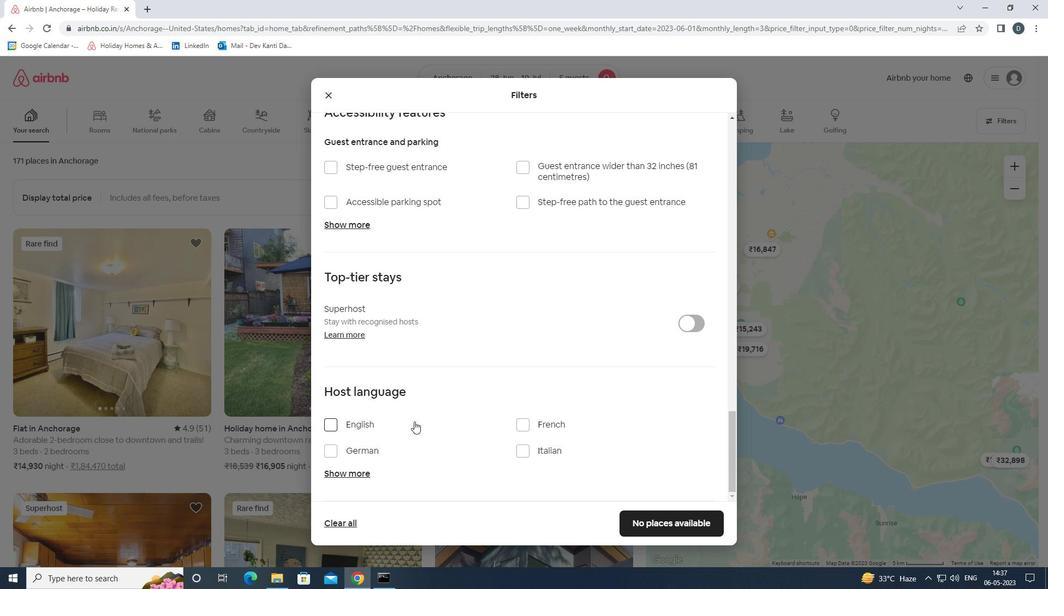 
Action: Mouse pressed left at (406, 423)
Screenshot: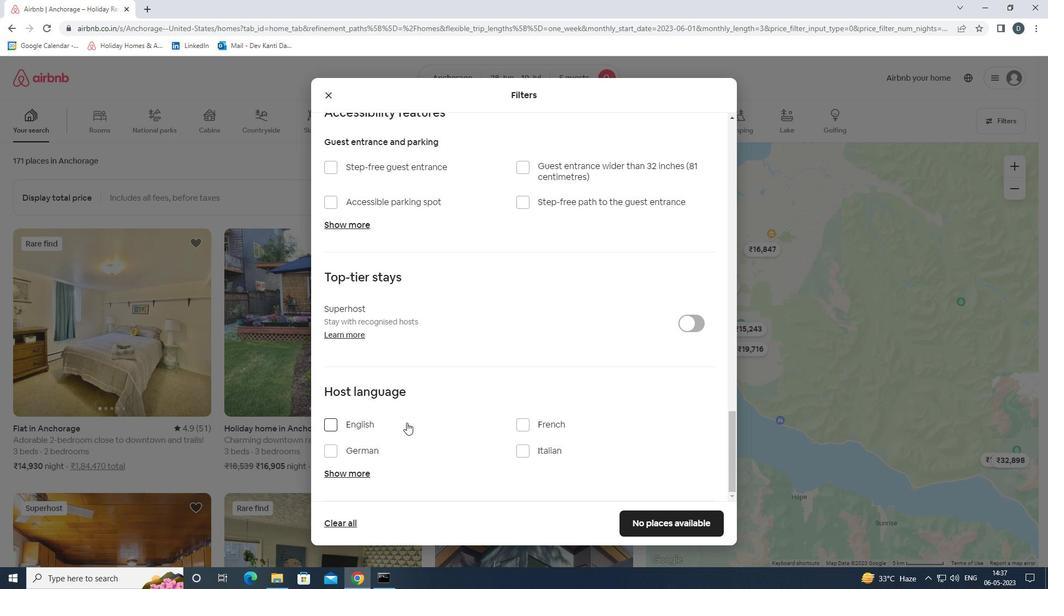 
Action: Mouse moved to (646, 520)
Screenshot: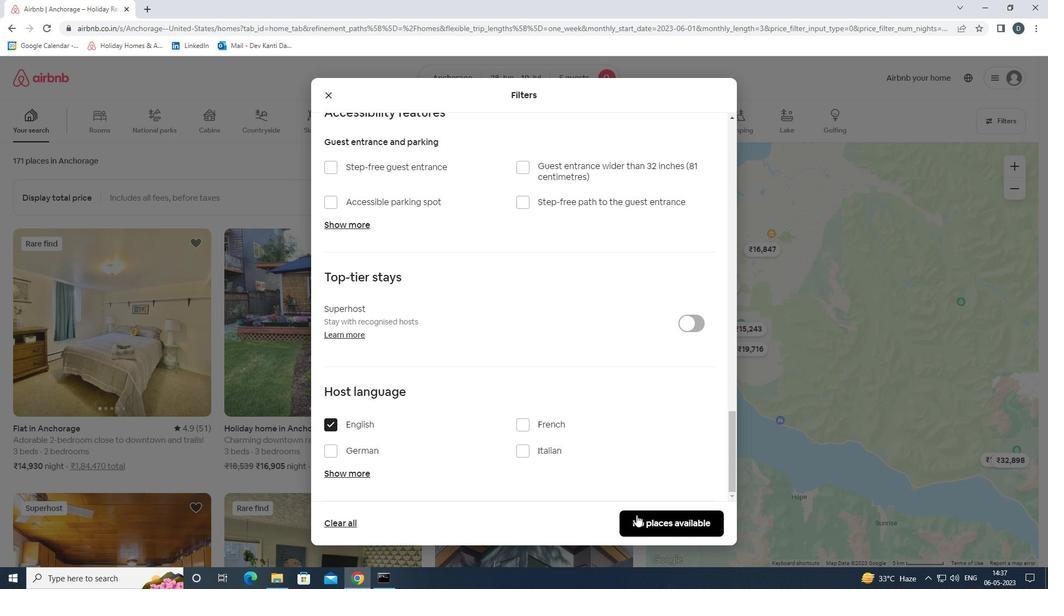 
Action: Mouse pressed left at (646, 520)
Screenshot: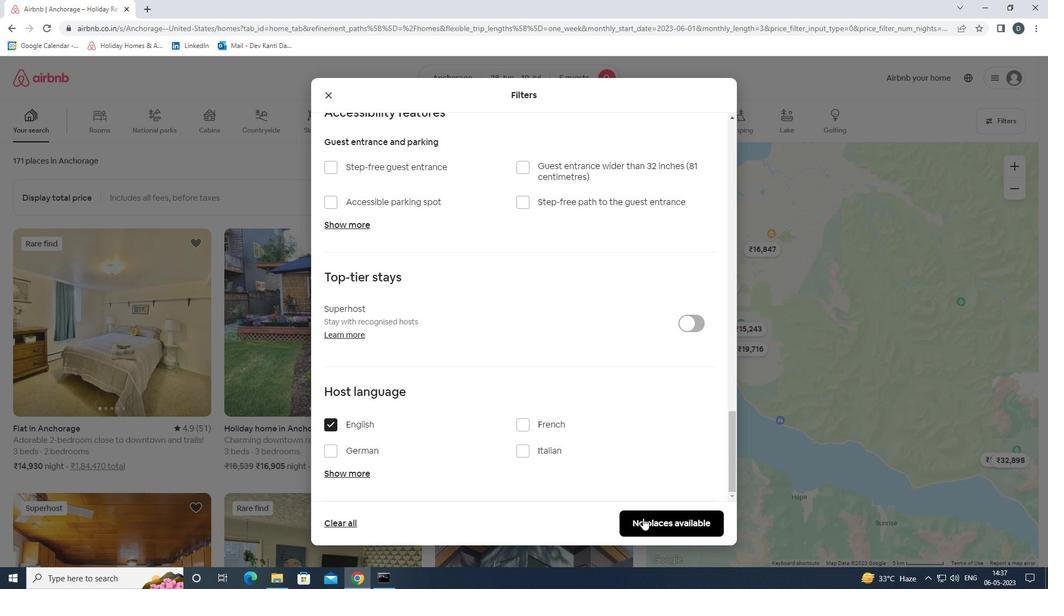 
Action: Mouse moved to (652, 471)
Screenshot: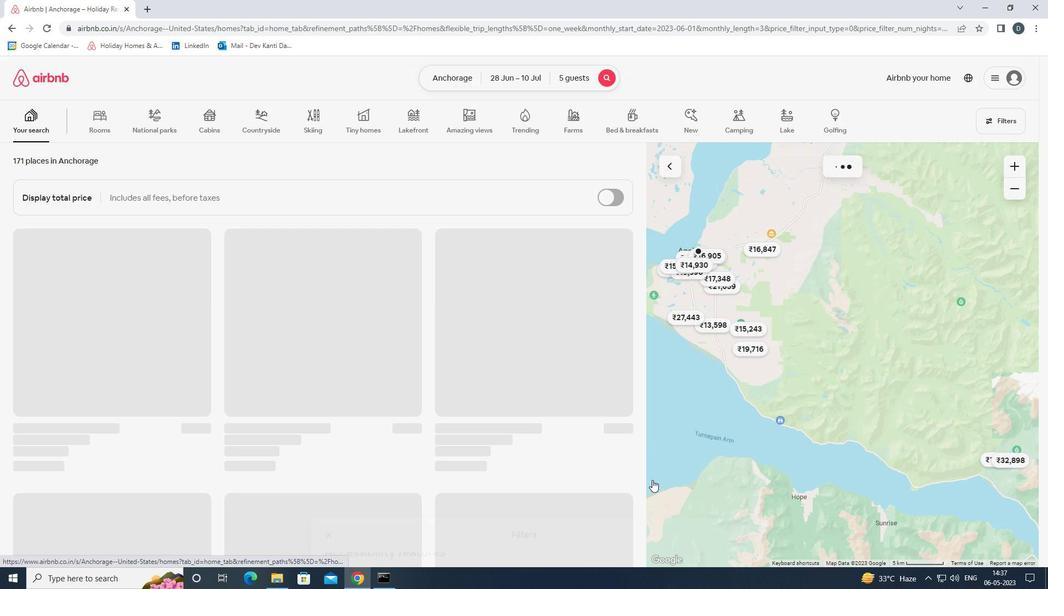 
